 Task: Create a due date automation trigger when advanced on, 2 hours after a card is due add basic without the blue label.
Action: Mouse moved to (1156, 340)
Screenshot: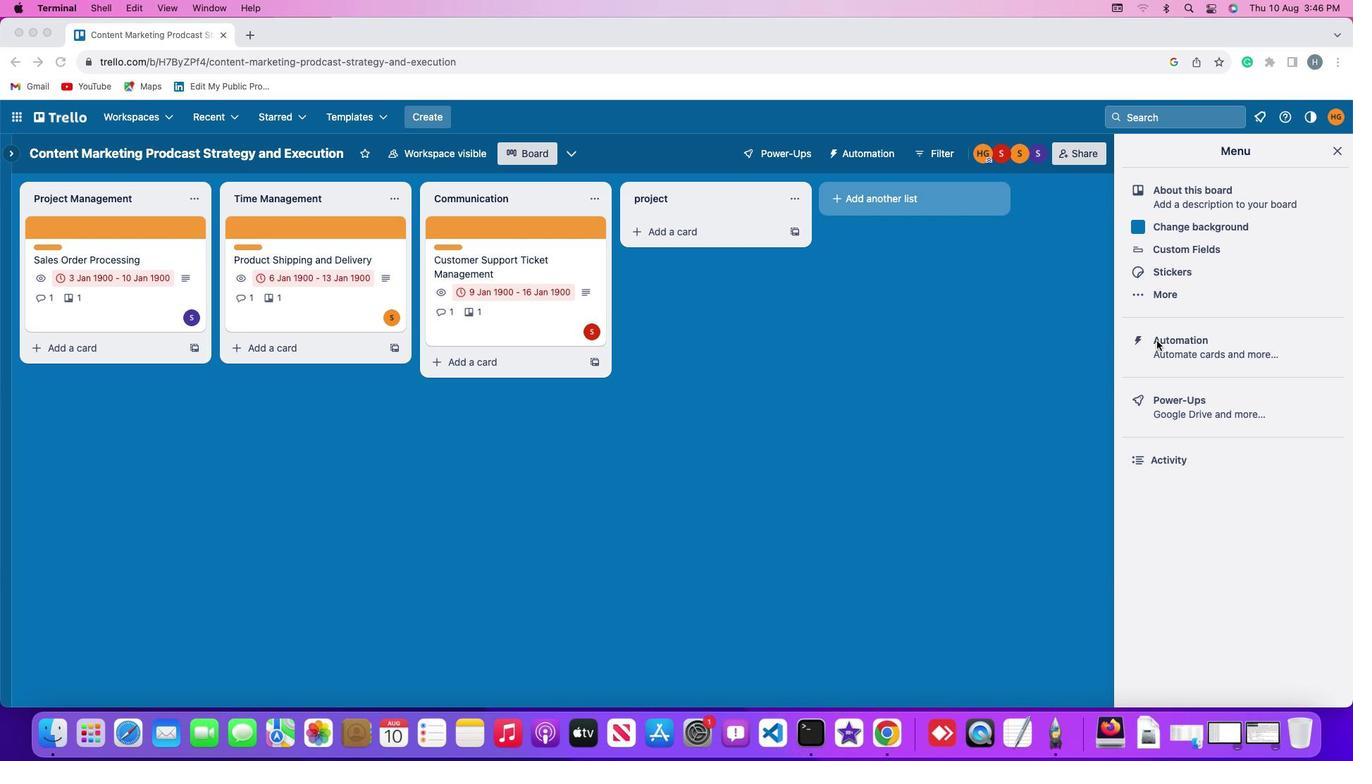 
Action: Mouse pressed left at (1156, 340)
Screenshot: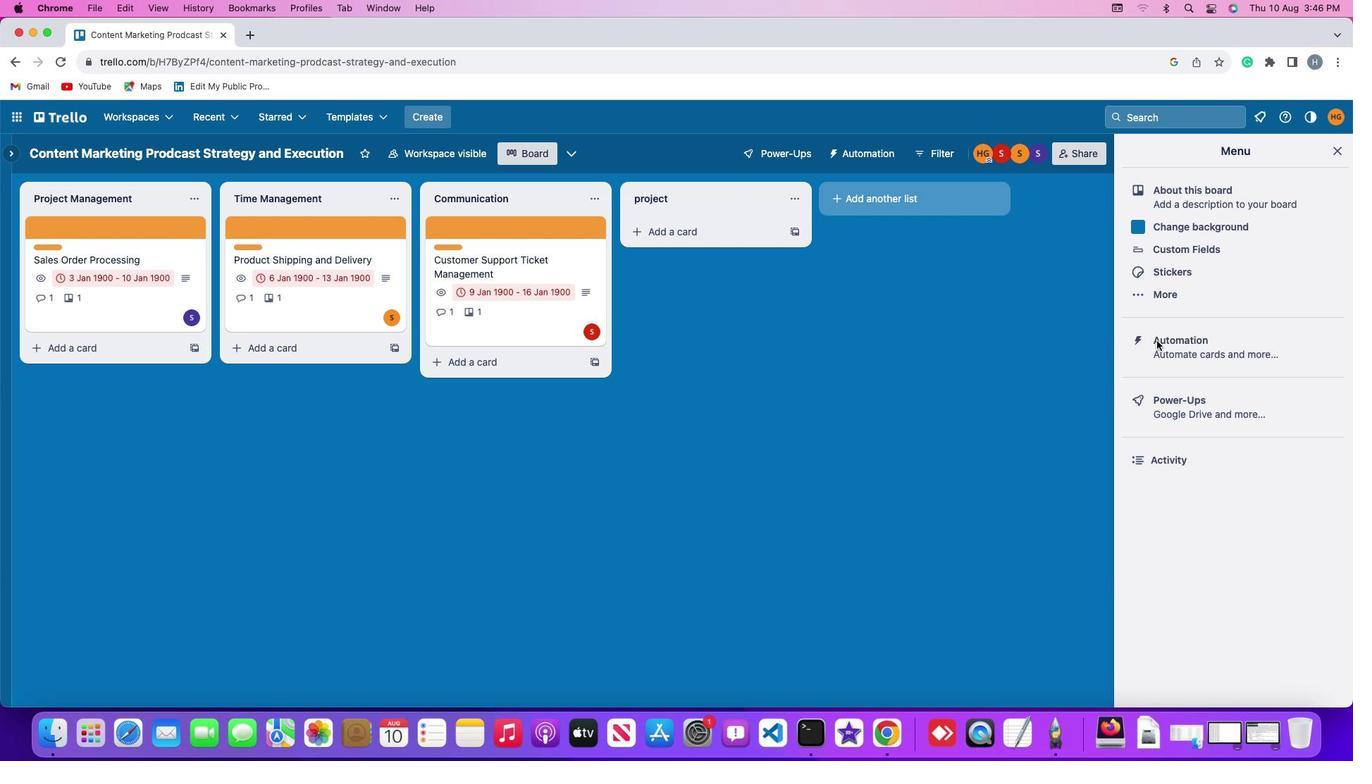 
Action: Mouse pressed left at (1156, 340)
Screenshot: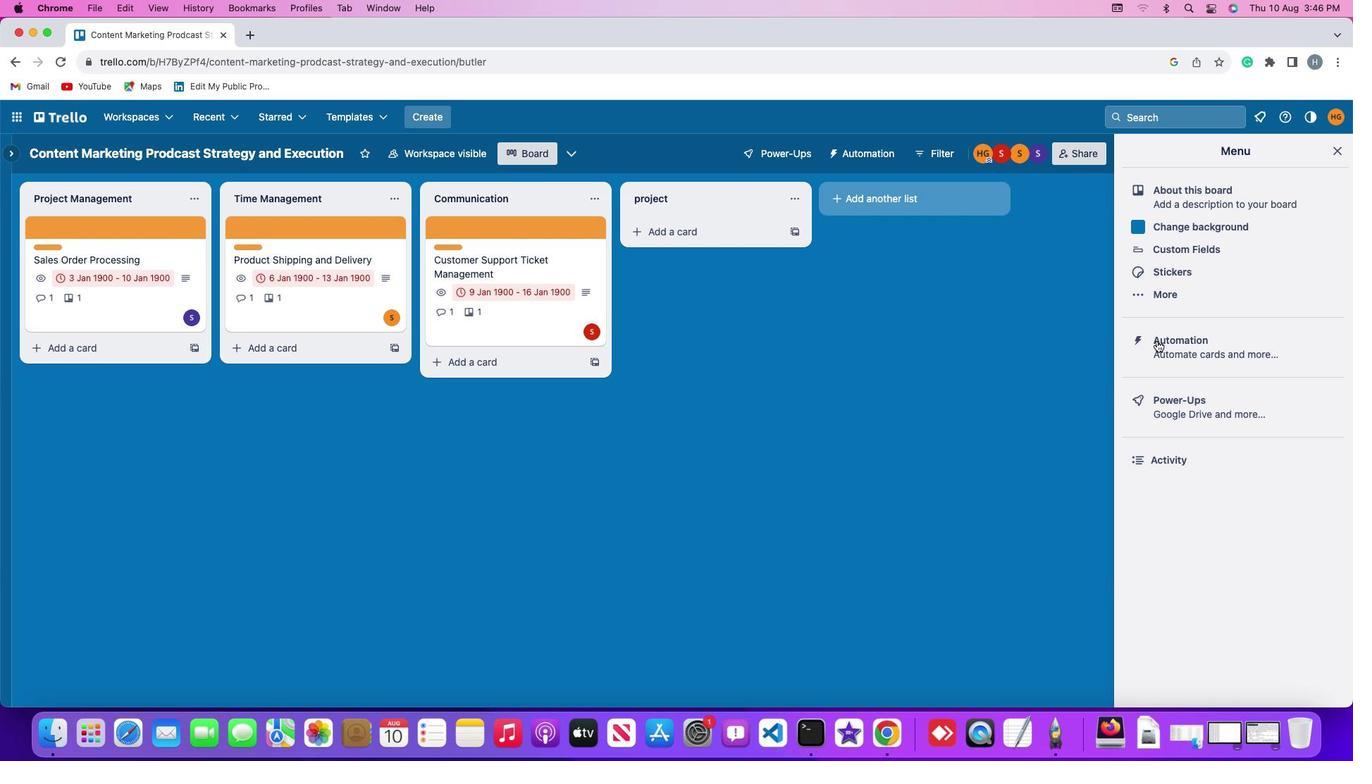 
Action: Mouse moved to (102, 335)
Screenshot: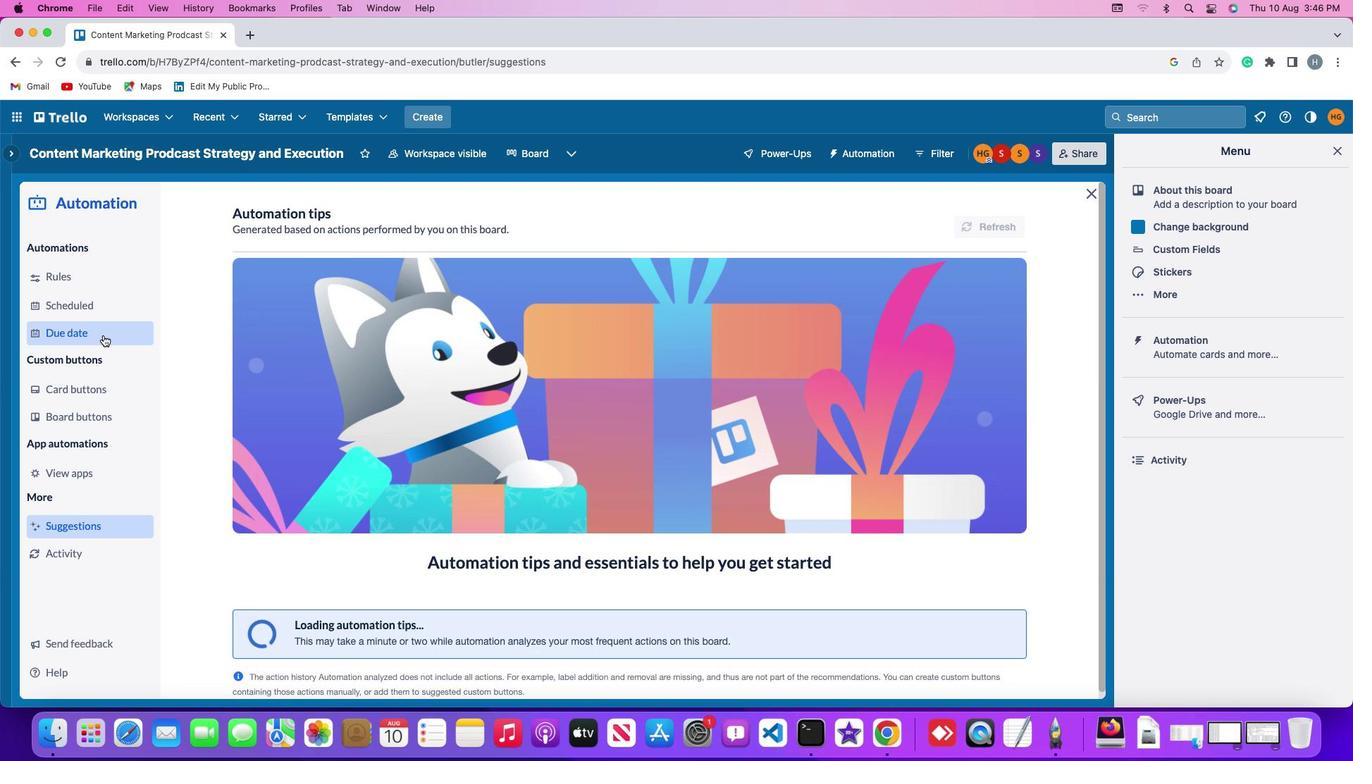 
Action: Mouse pressed left at (102, 335)
Screenshot: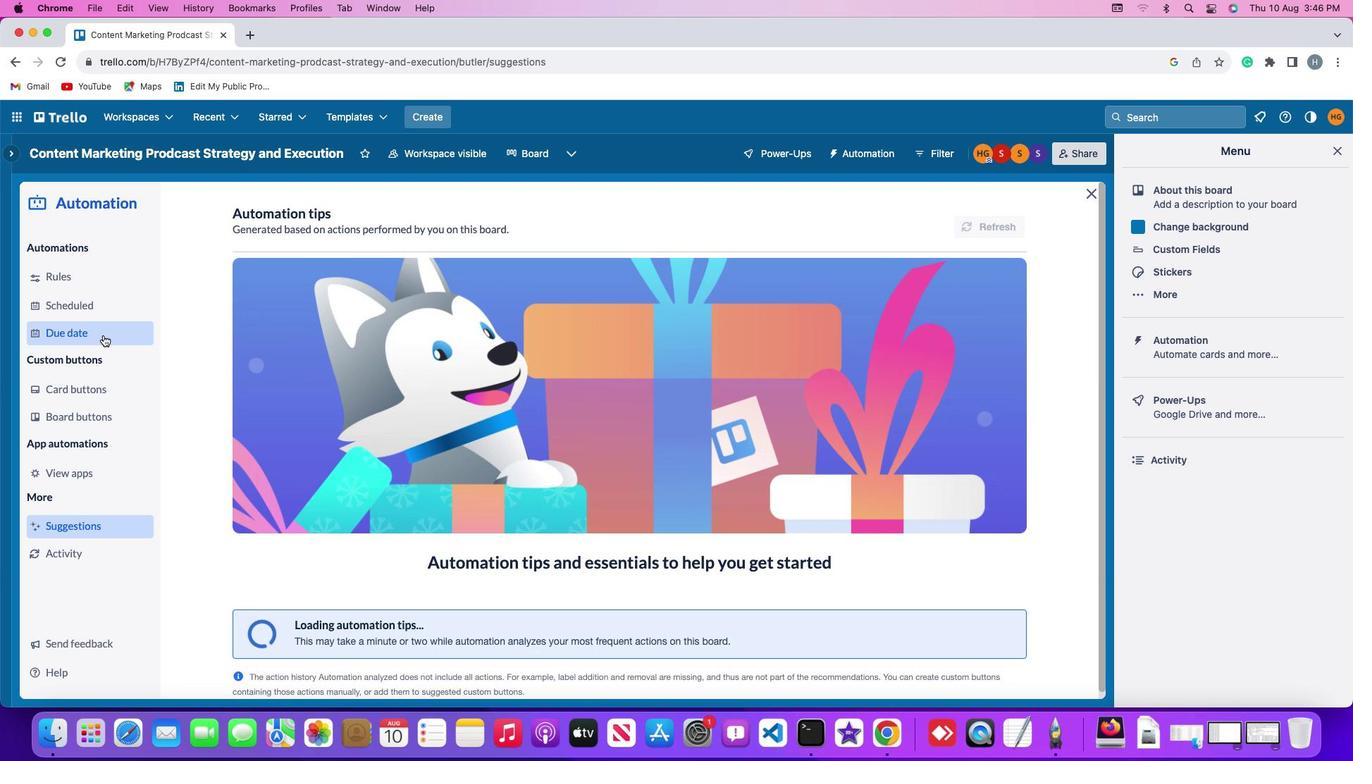 
Action: Mouse moved to (962, 216)
Screenshot: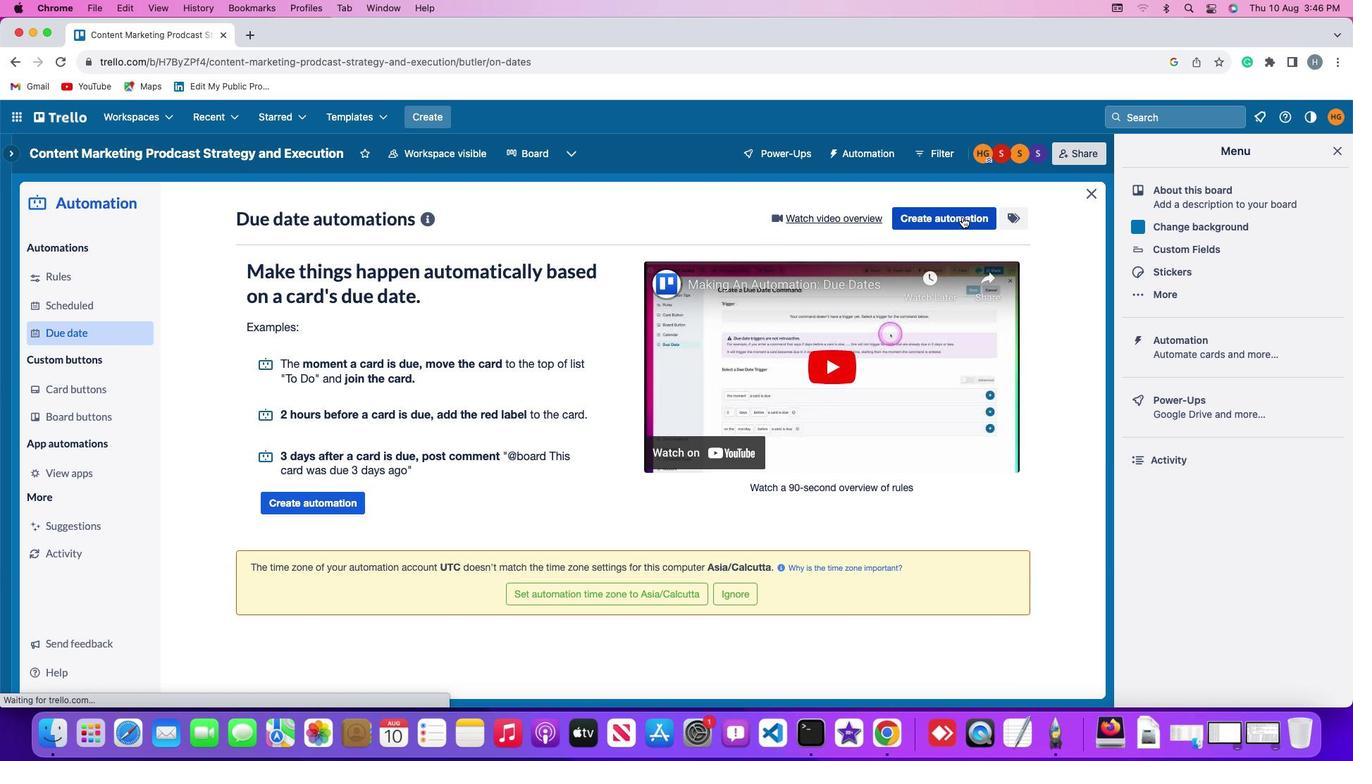 
Action: Mouse pressed left at (962, 216)
Screenshot: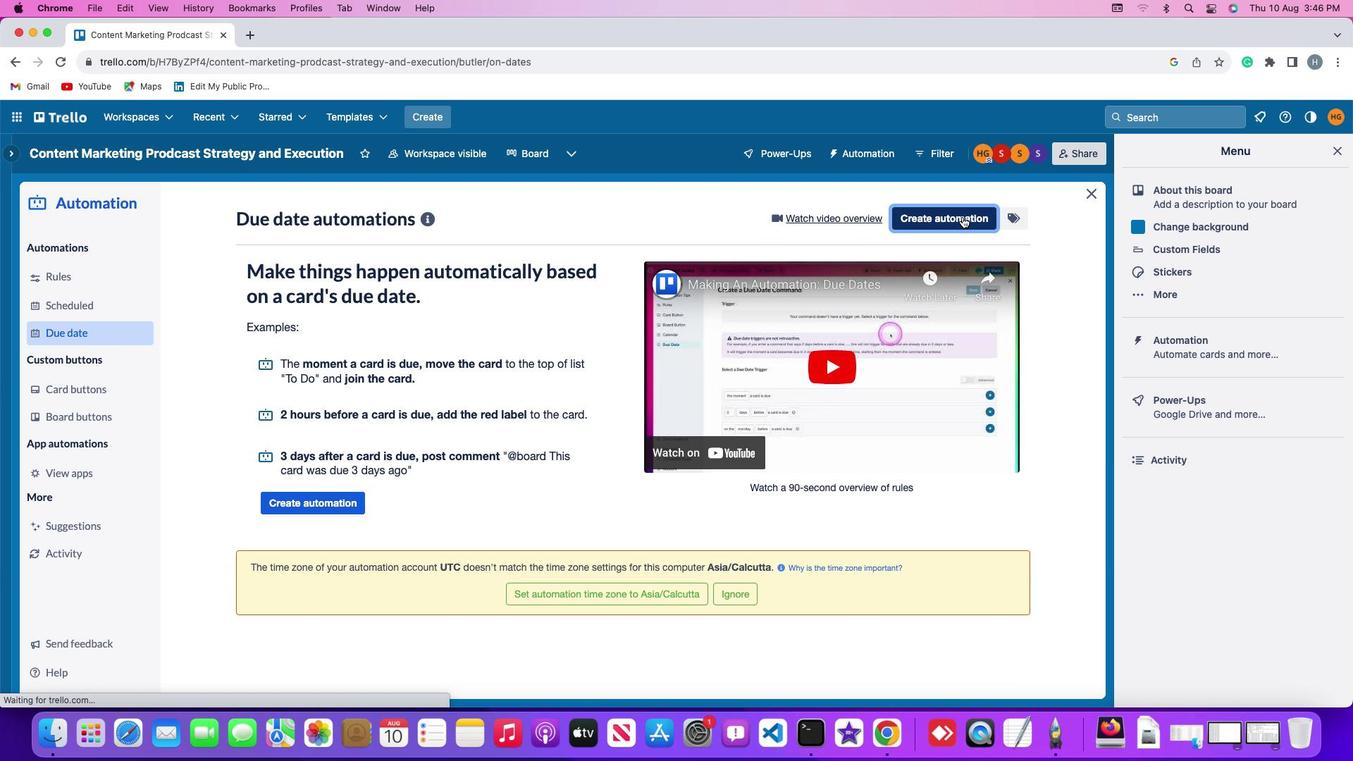 
Action: Mouse moved to (304, 356)
Screenshot: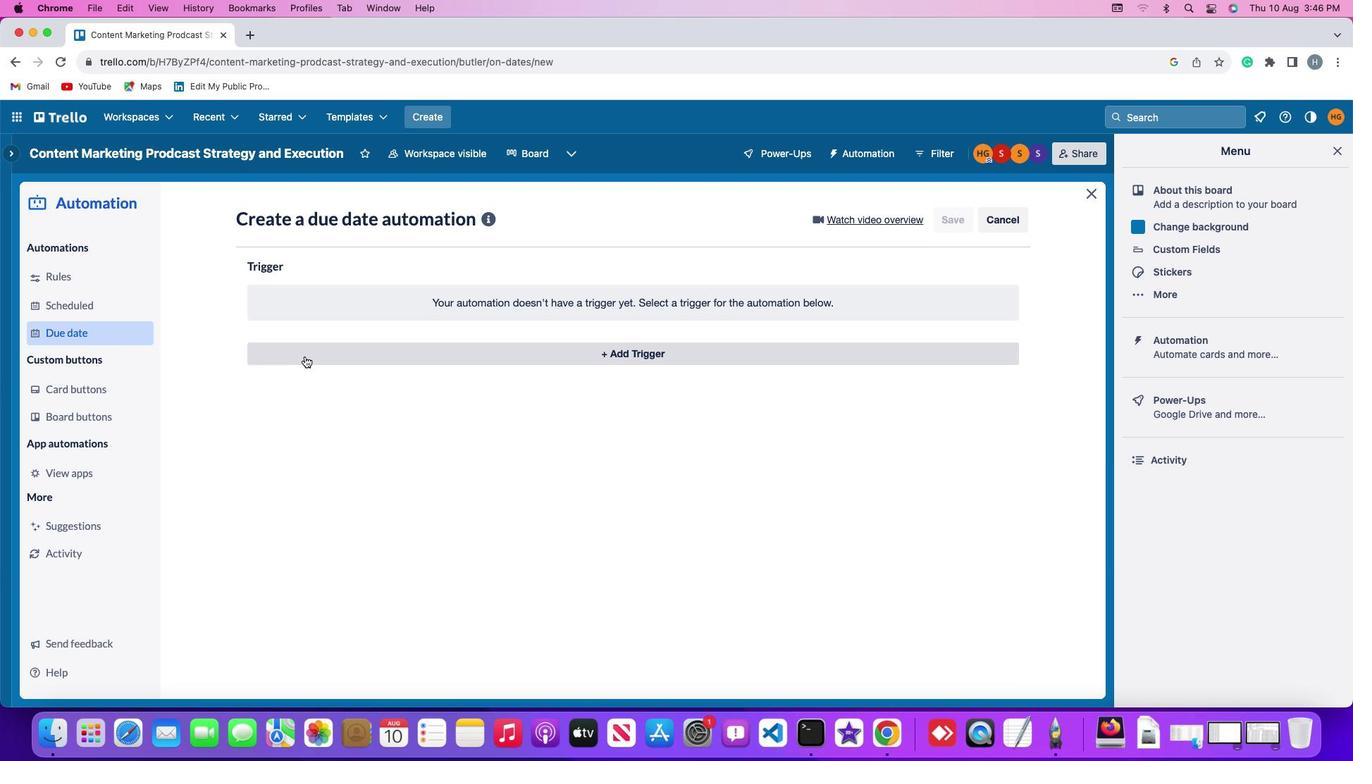 
Action: Mouse pressed left at (304, 356)
Screenshot: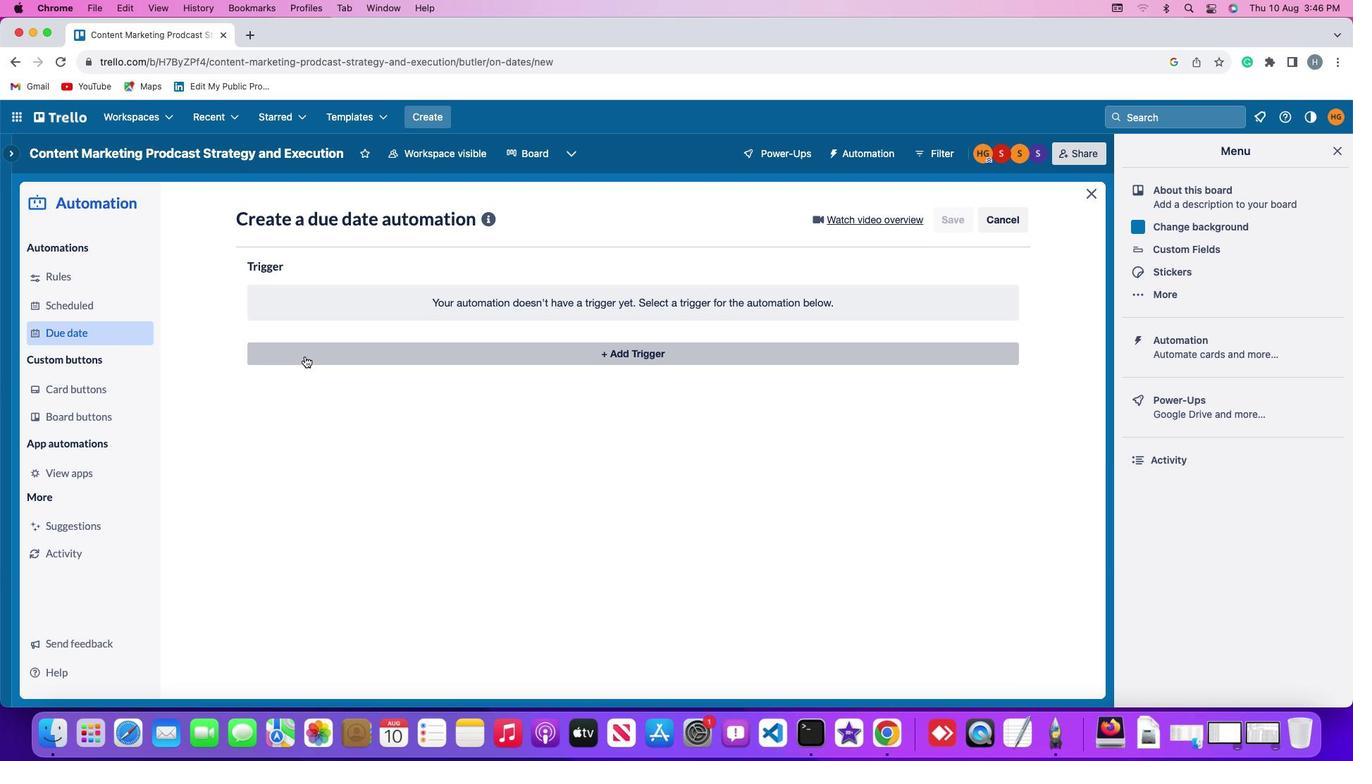 
Action: Mouse moved to (272, 569)
Screenshot: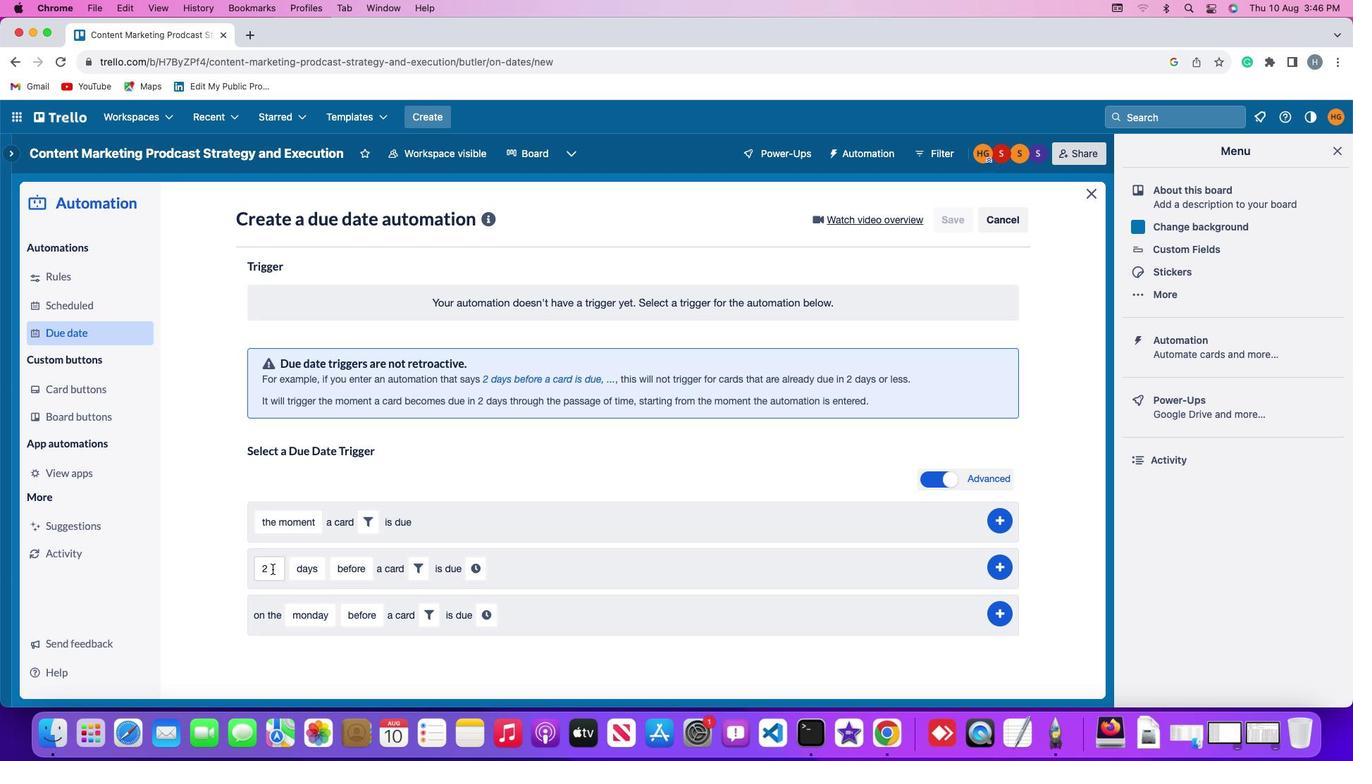 
Action: Mouse pressed left at (272, 569)
Screenshot: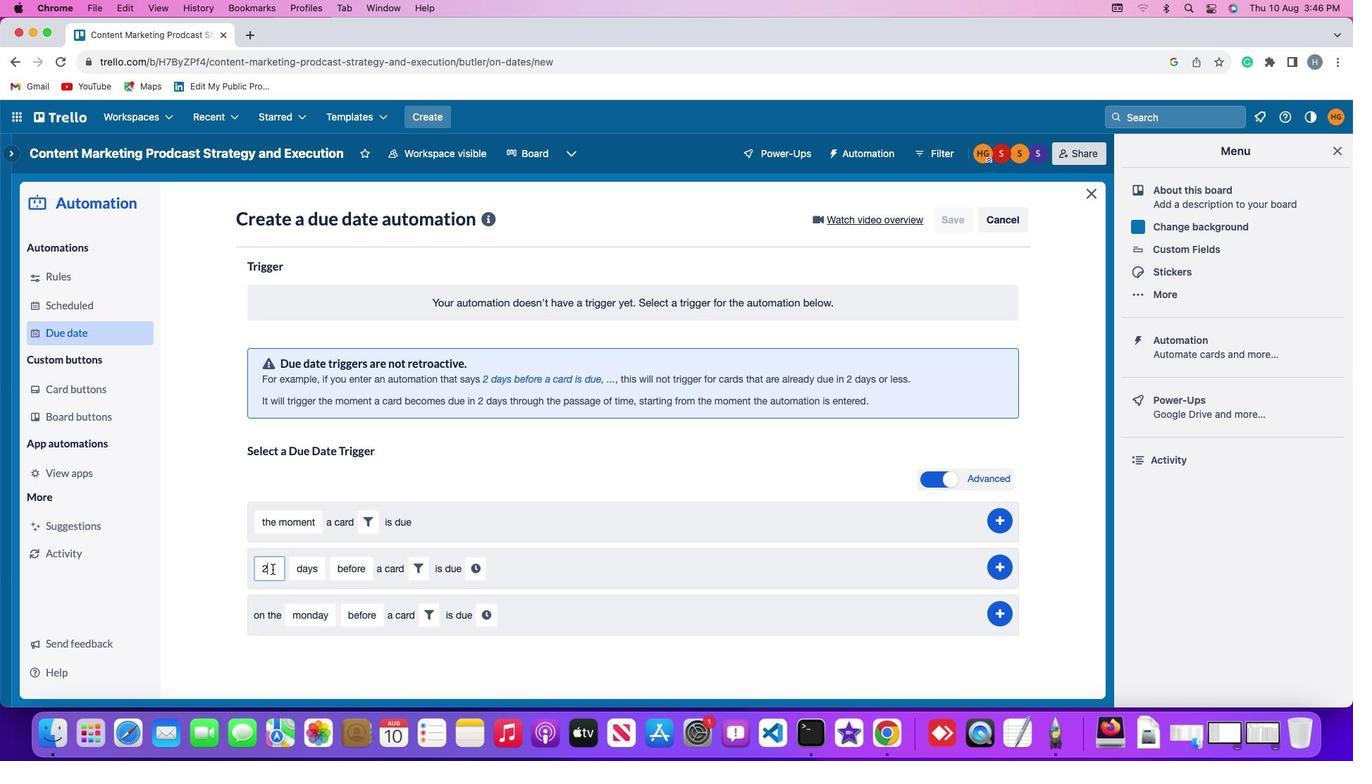 
Action: Mouse moved to (278, 567)
Screenshot: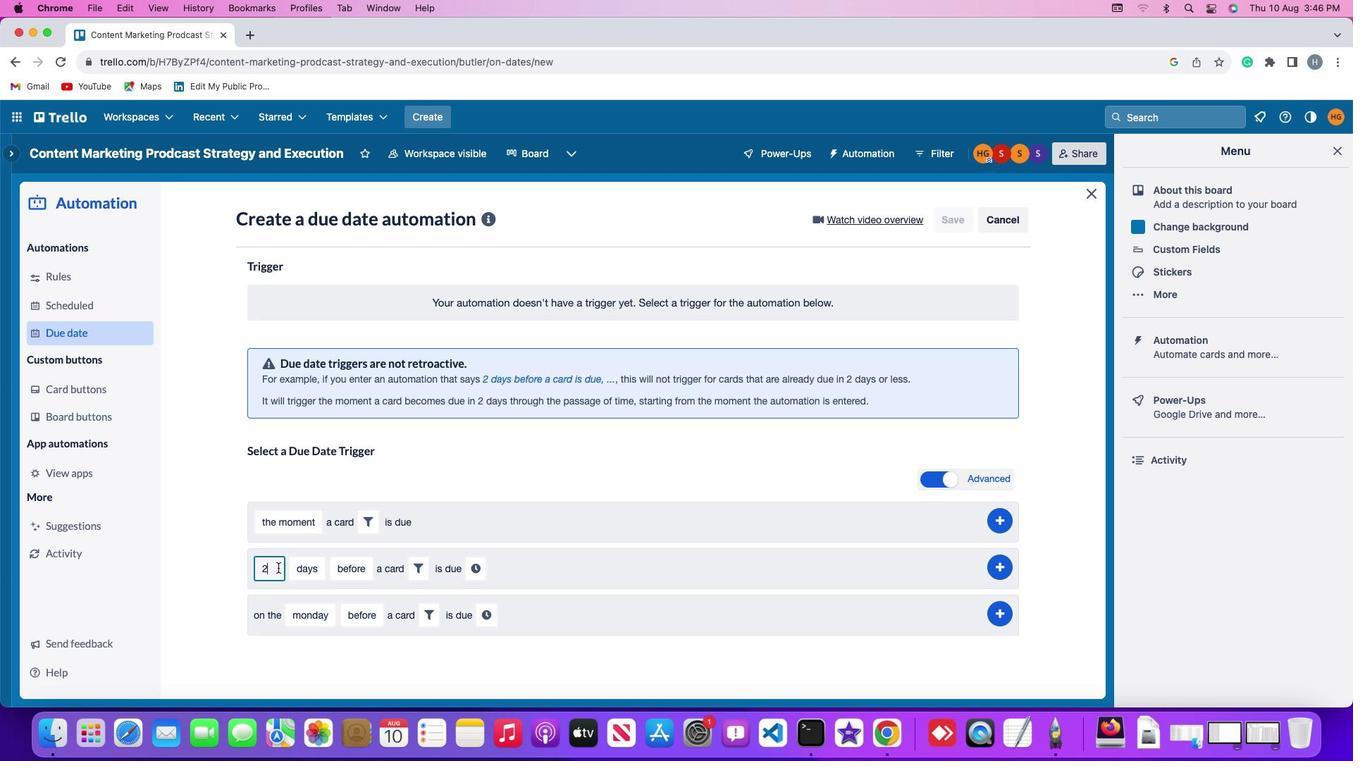 
Action: Key pressed Key.backspace'2'
Screenshot: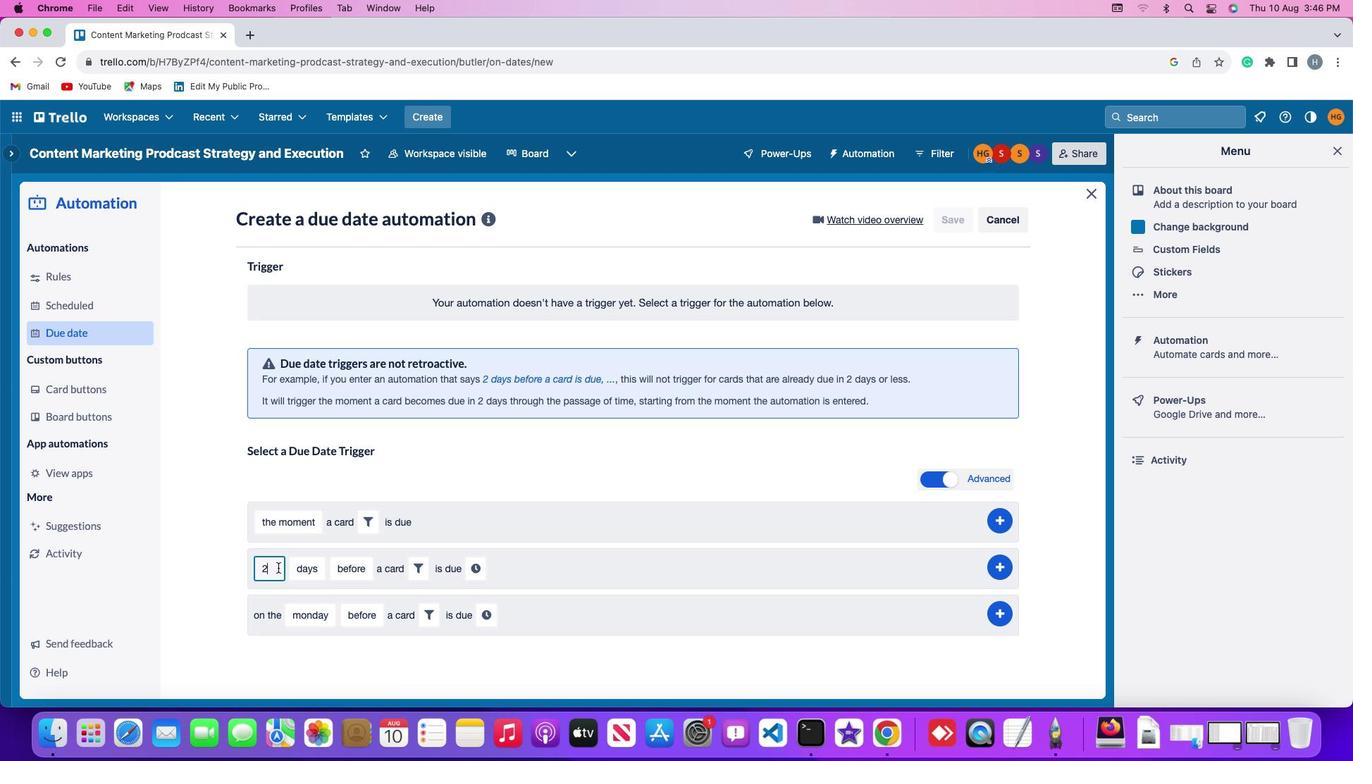 
Action: Mouse moved to (305, 567)
Screenshot: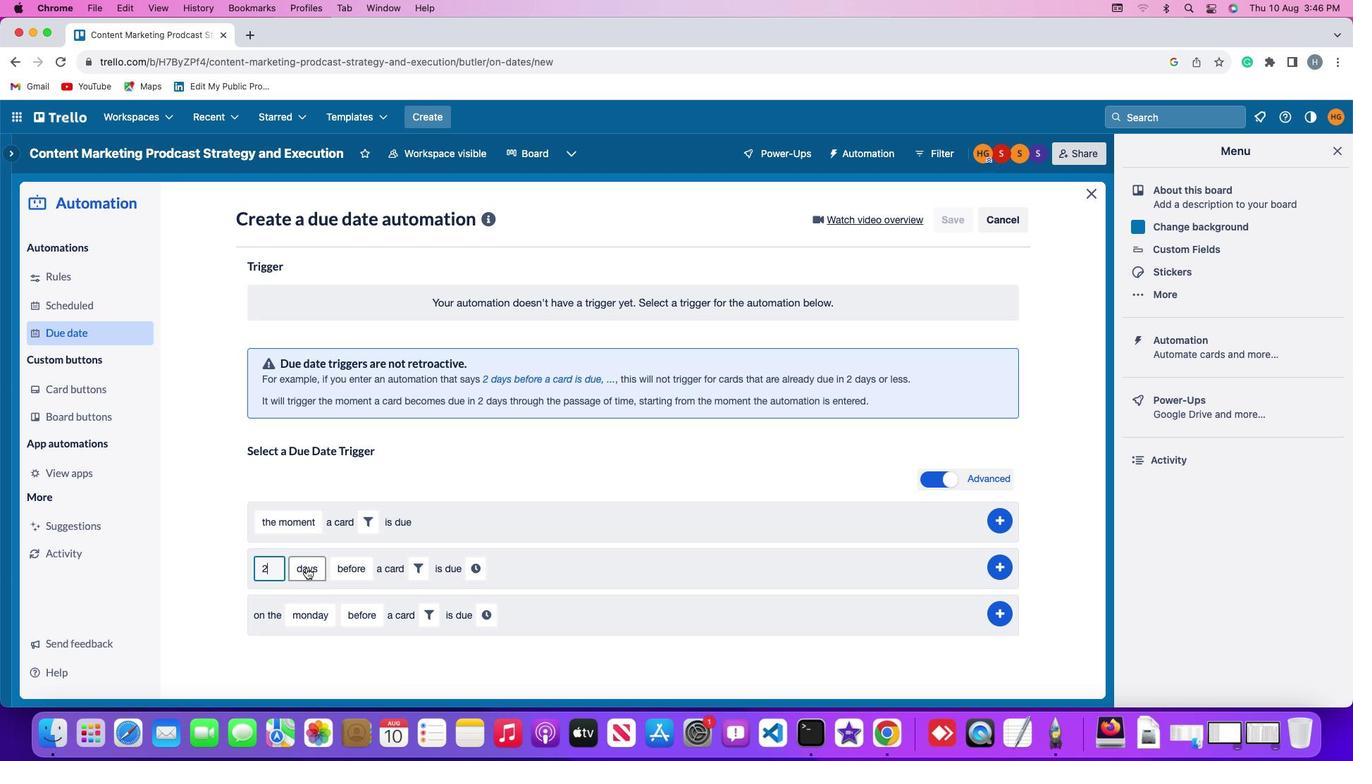 
Action: Mouse pressed left at (305, 567)
Screenshot: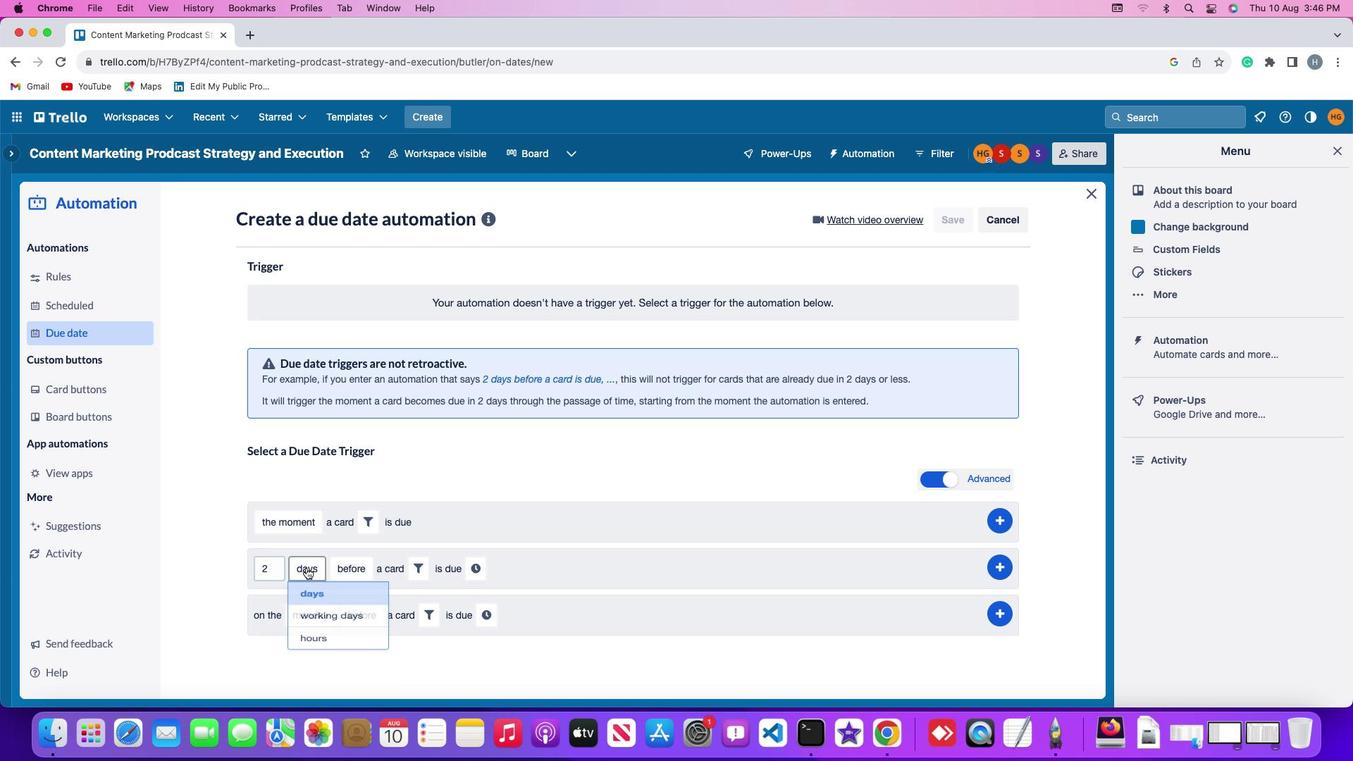 
Action: Mouse moved to (318, 652)
Screenshot: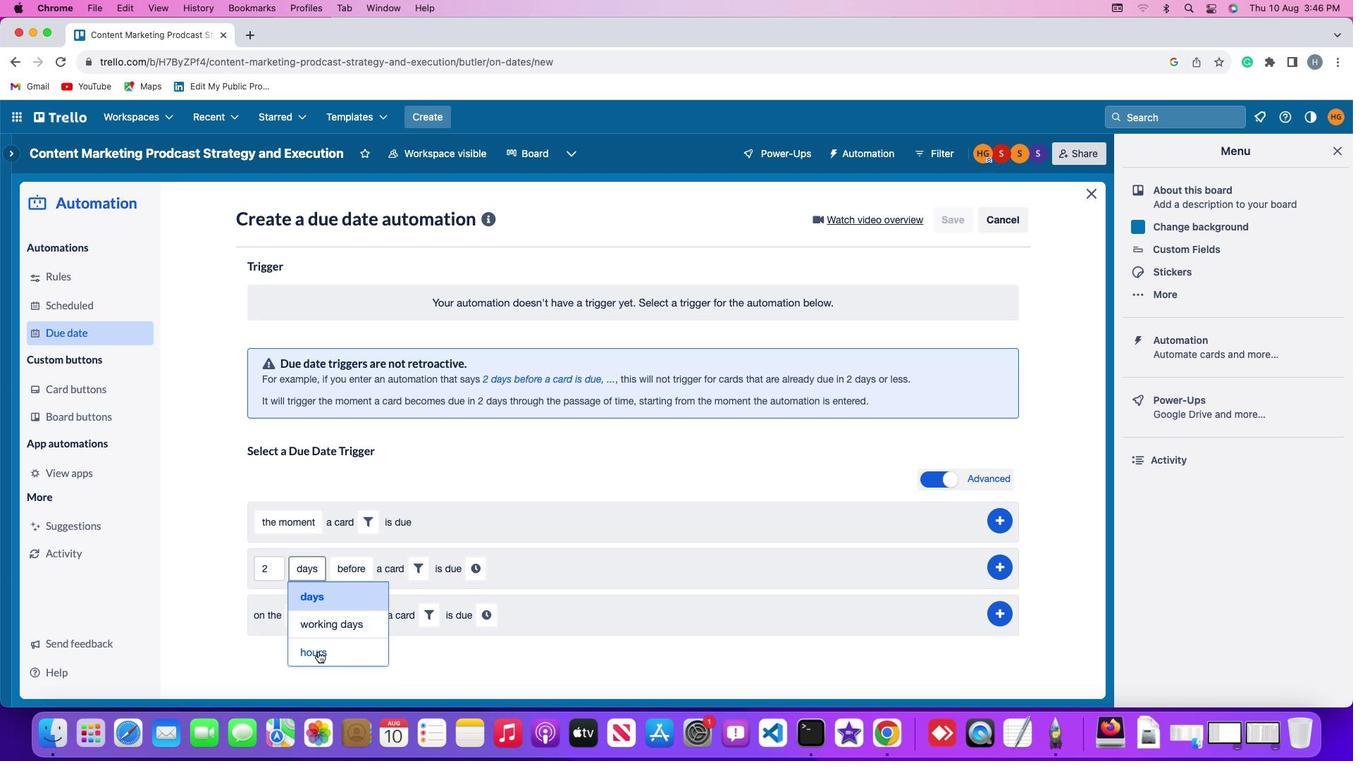 
Action: Mouse pressed left at (318, 652)
Screenshot: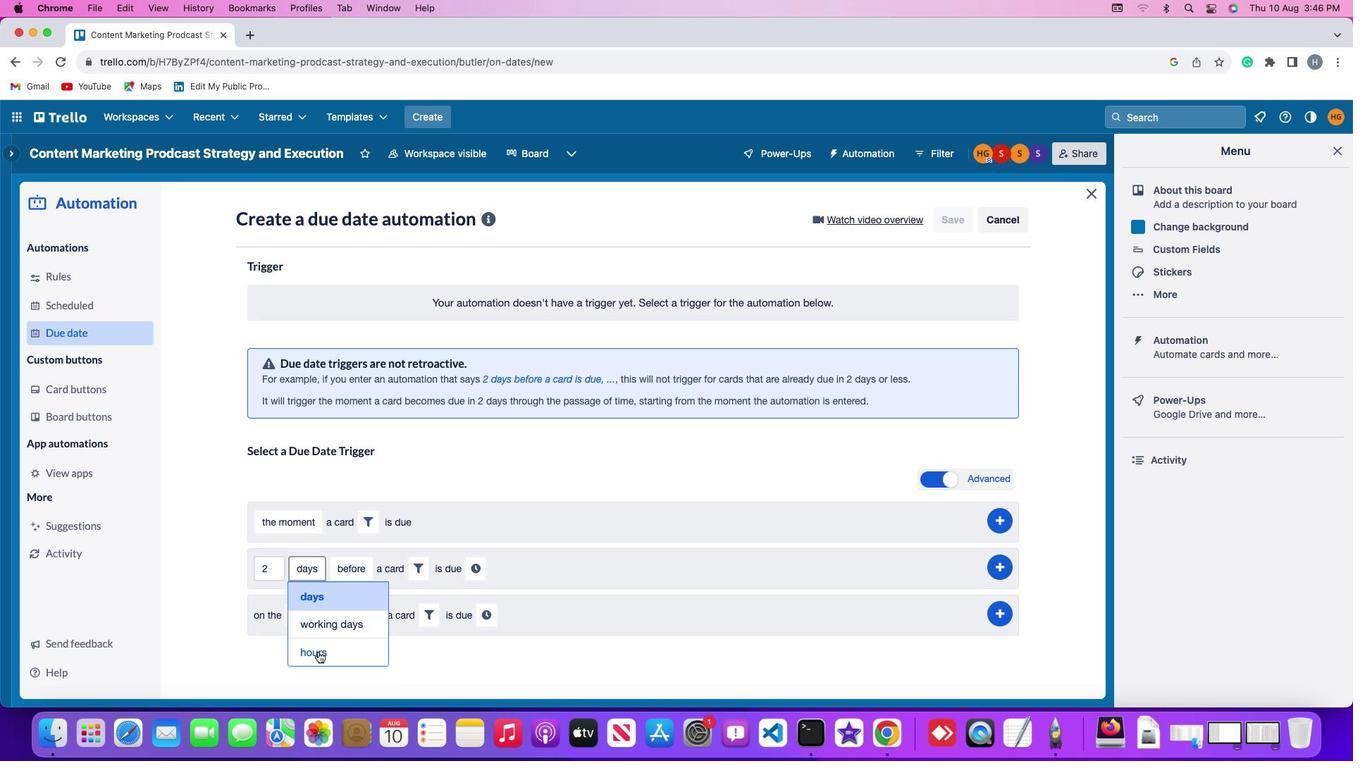 
Action: Mouse moved to (359, 575)
Screenshot: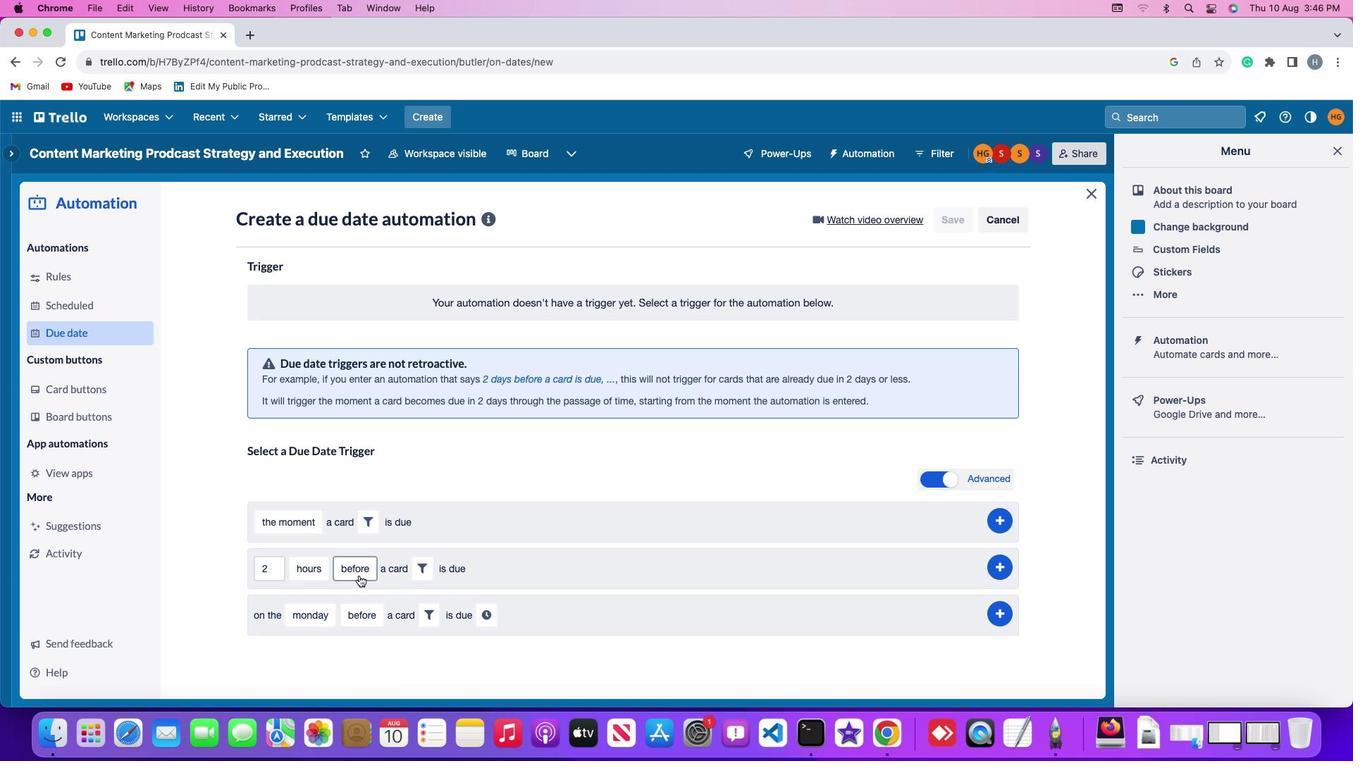 
Action: Mouse pressed left at (359, 575)
Screenshot: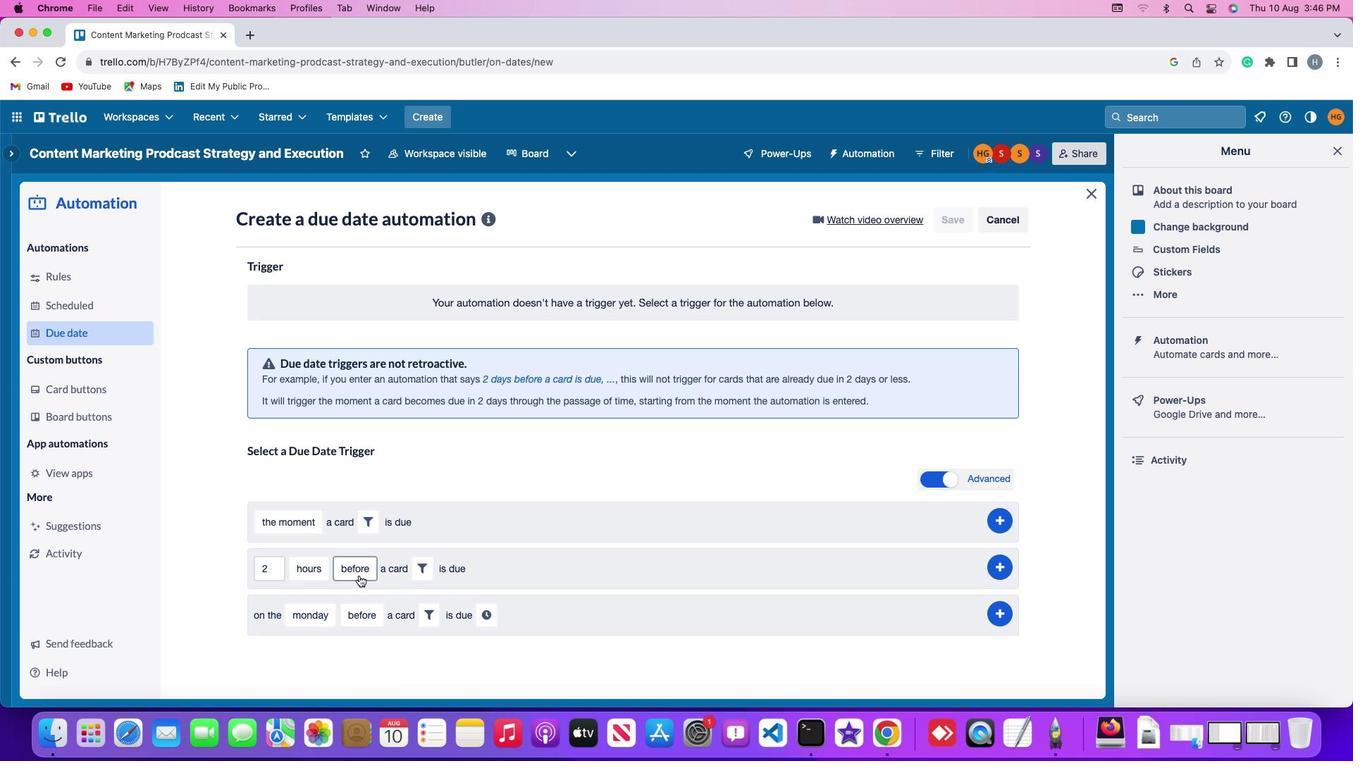 
Action: Mouse moved to (362, 624)
Screenshot: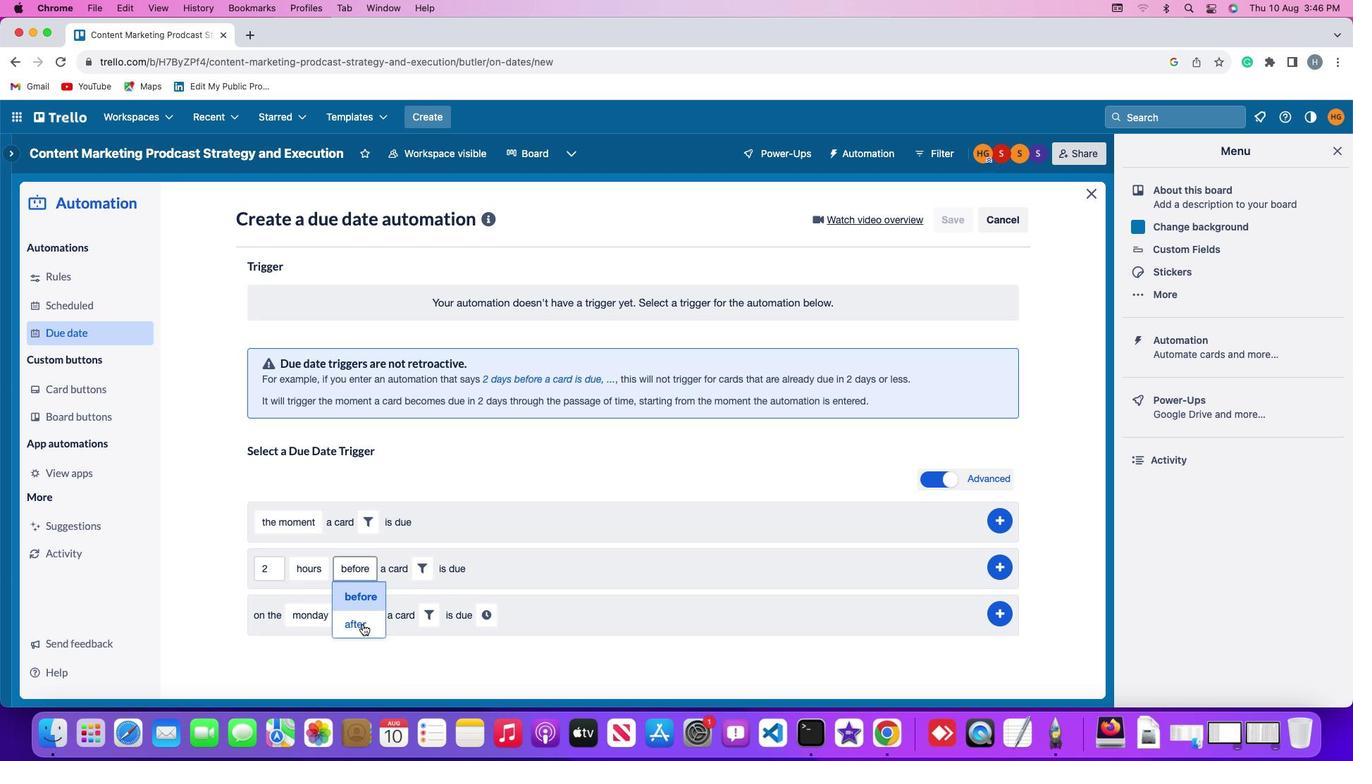 
Action: Mouse pressed left at (362, 624)
Screenshot: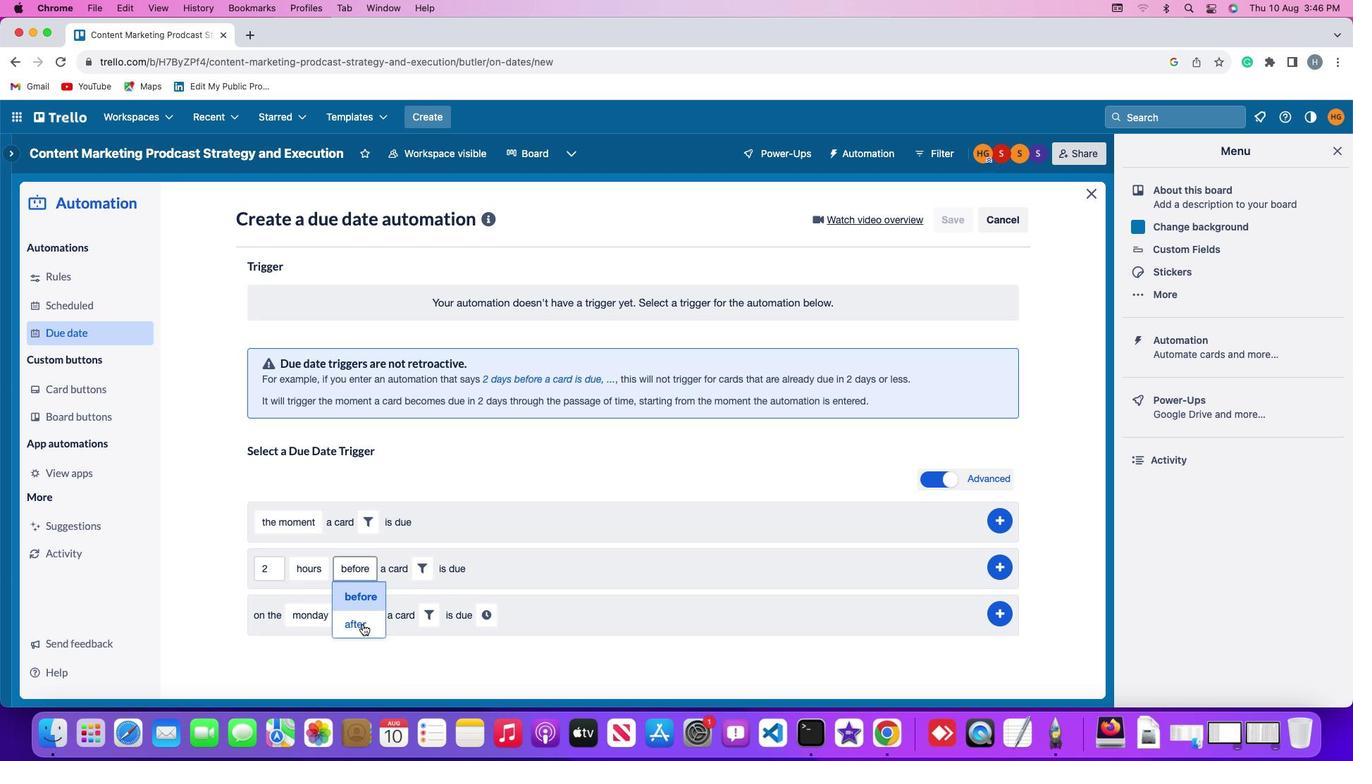 
Action: Mouse moved to (408, 572)
Screenshot: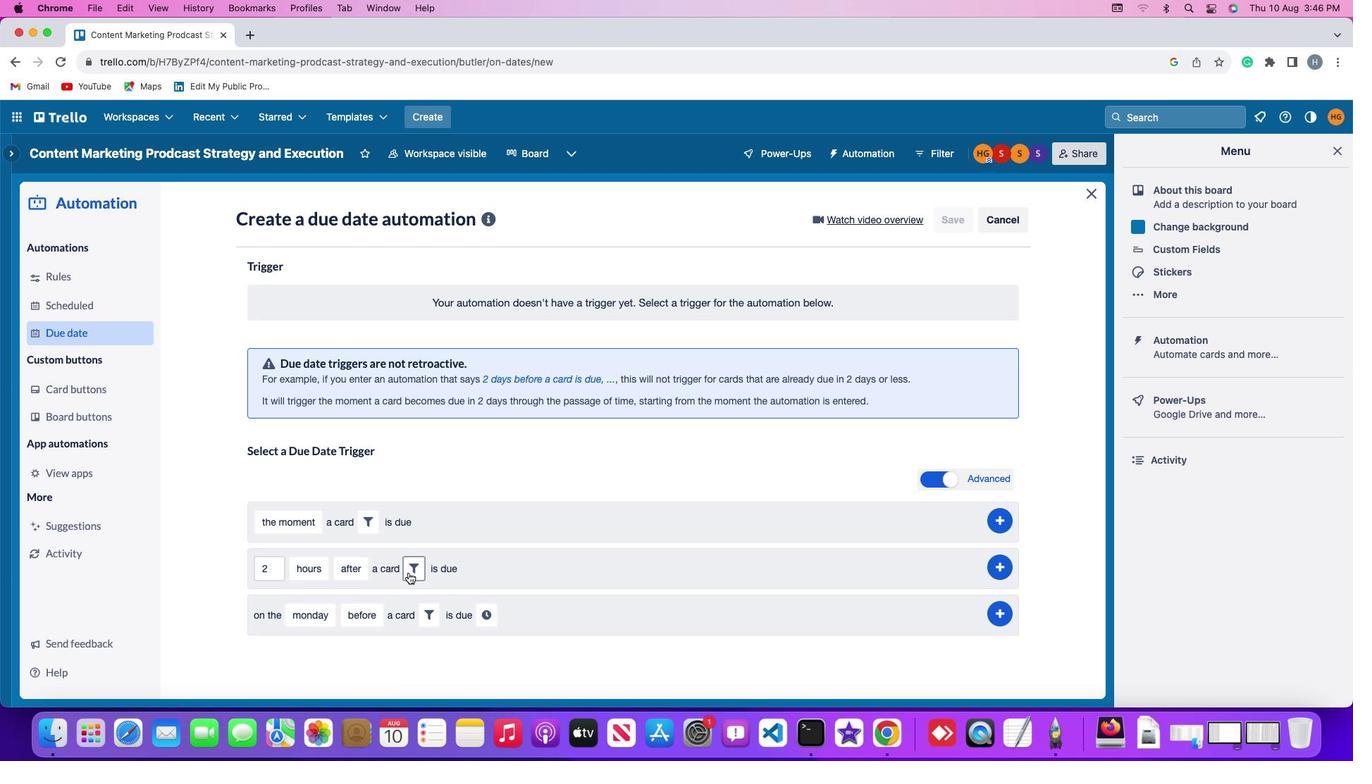 
Action: Mouse pressed left at (408, 572)
Screenshot: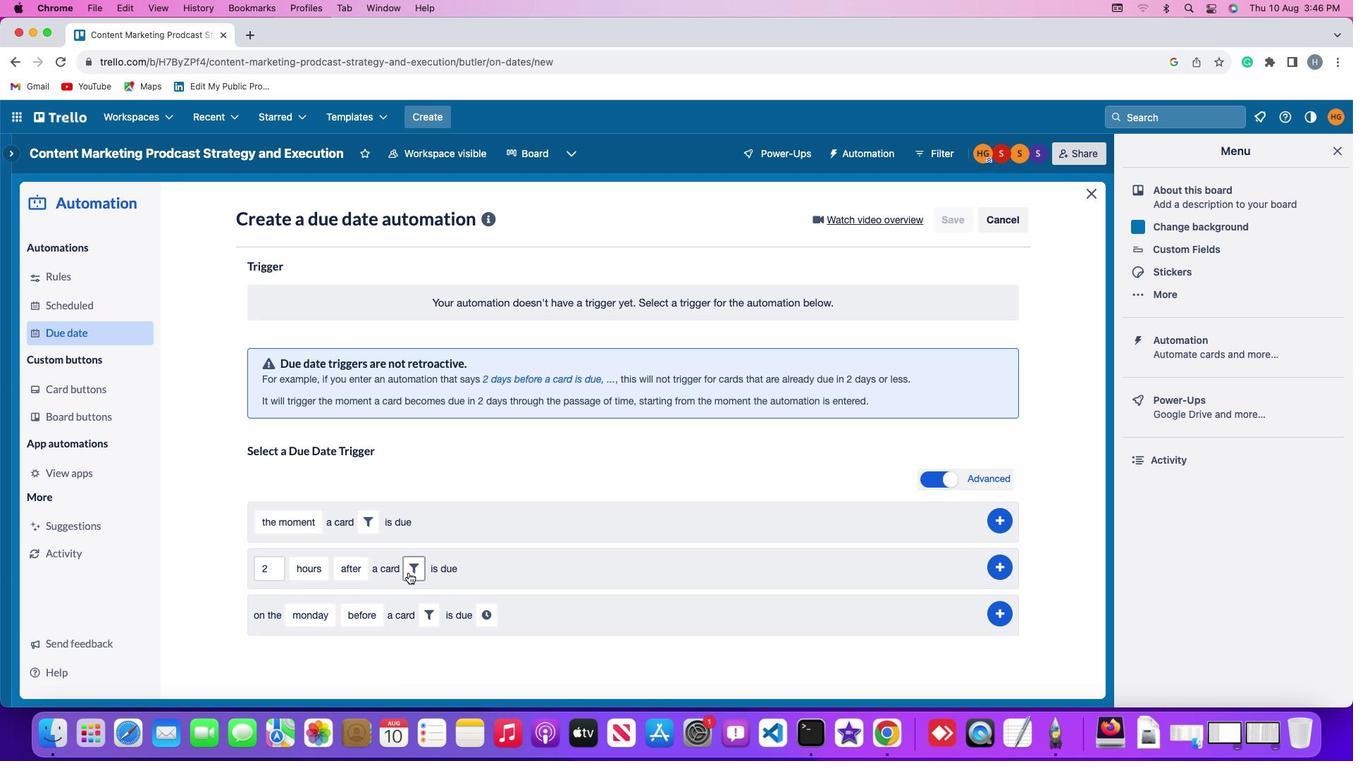 
Action: Mouse moved to (361, 661)
Screenshot: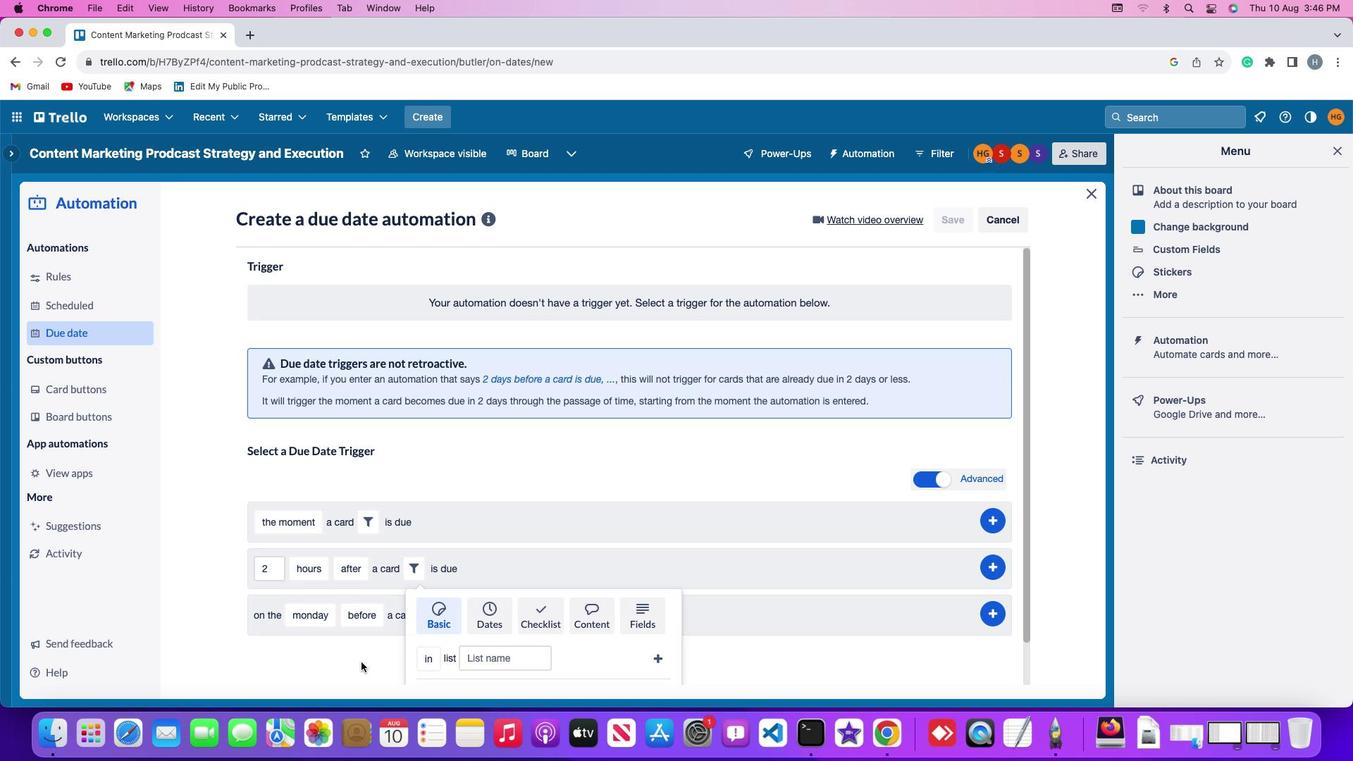 
Action: Mouse scrolled (361, 661) with delta (0, 0)
Screenshot: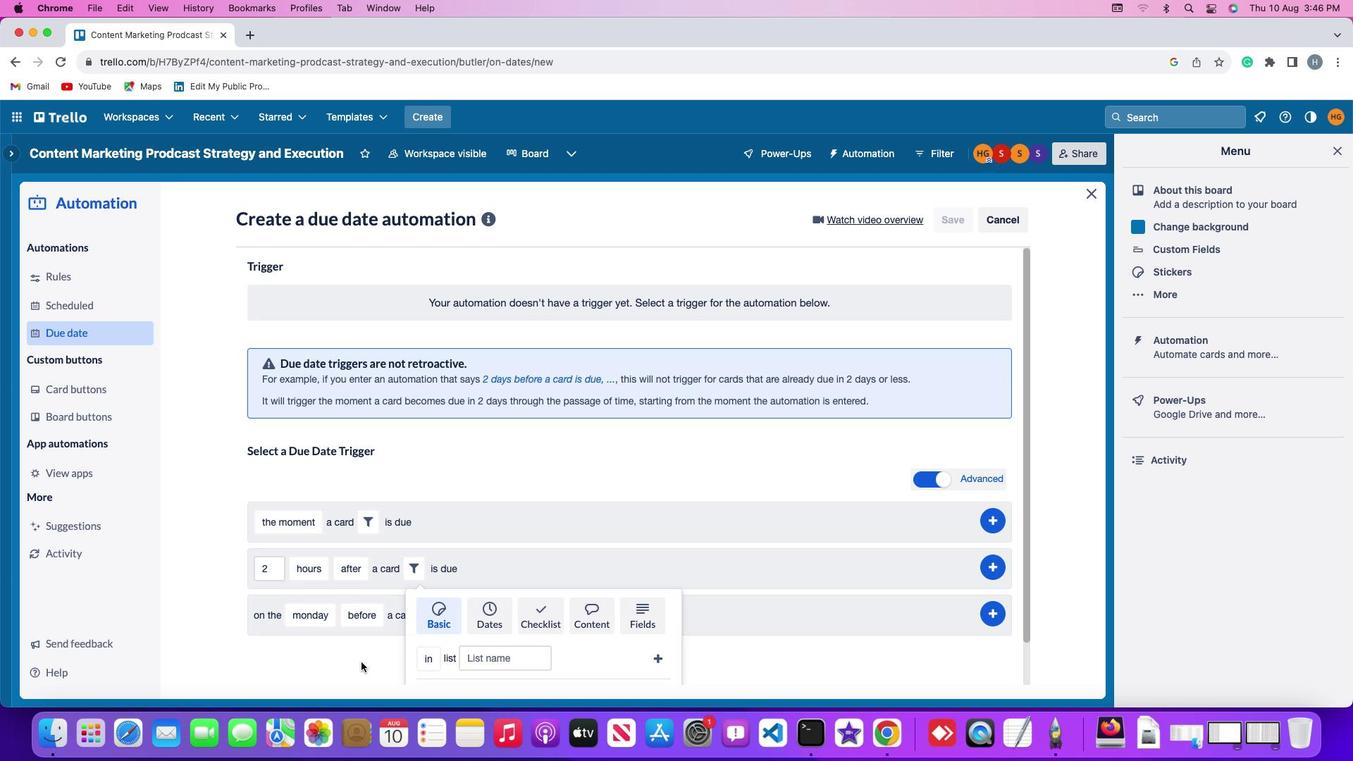 
Action: Mouse scrolled (361, 661) with delta (0, 0)
Screenshot: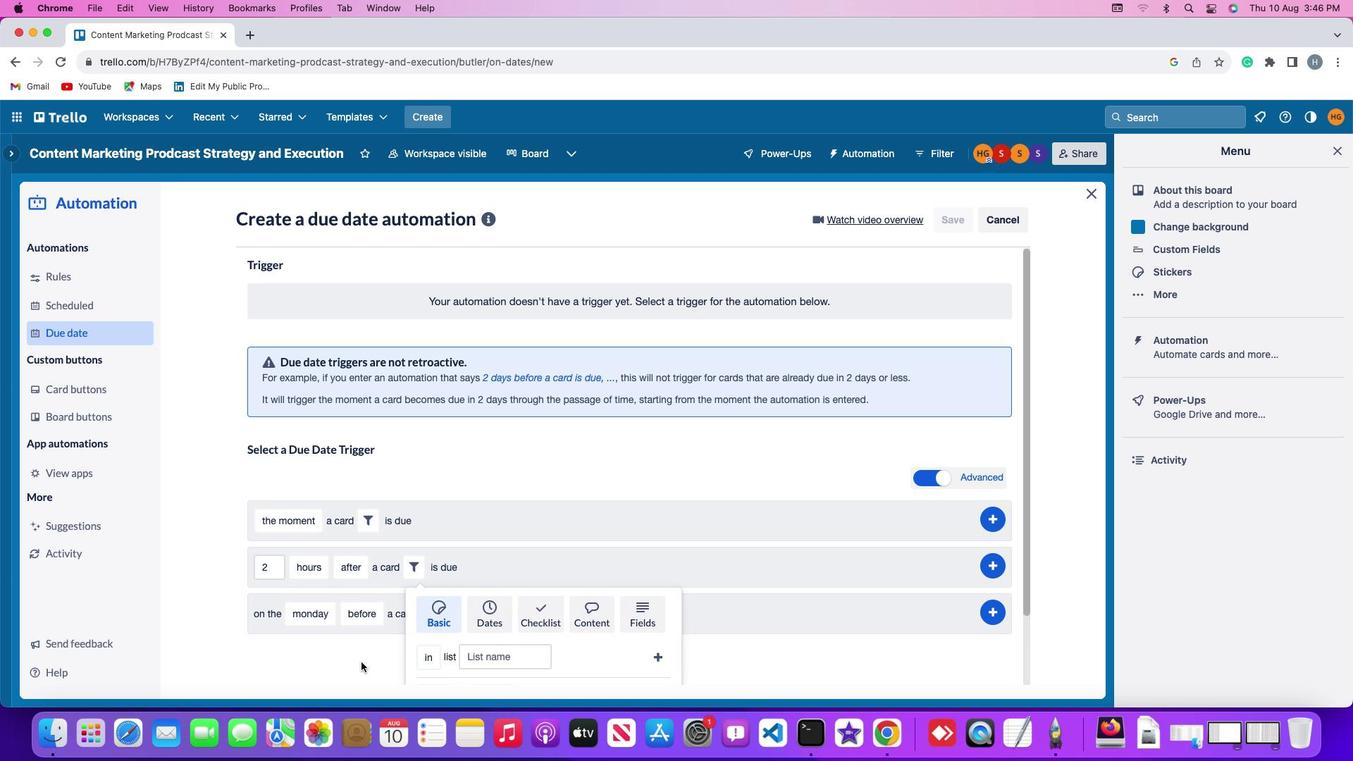 
Action: Mouse scrolled (361, 661) with delta (0, -1)
Screenshot: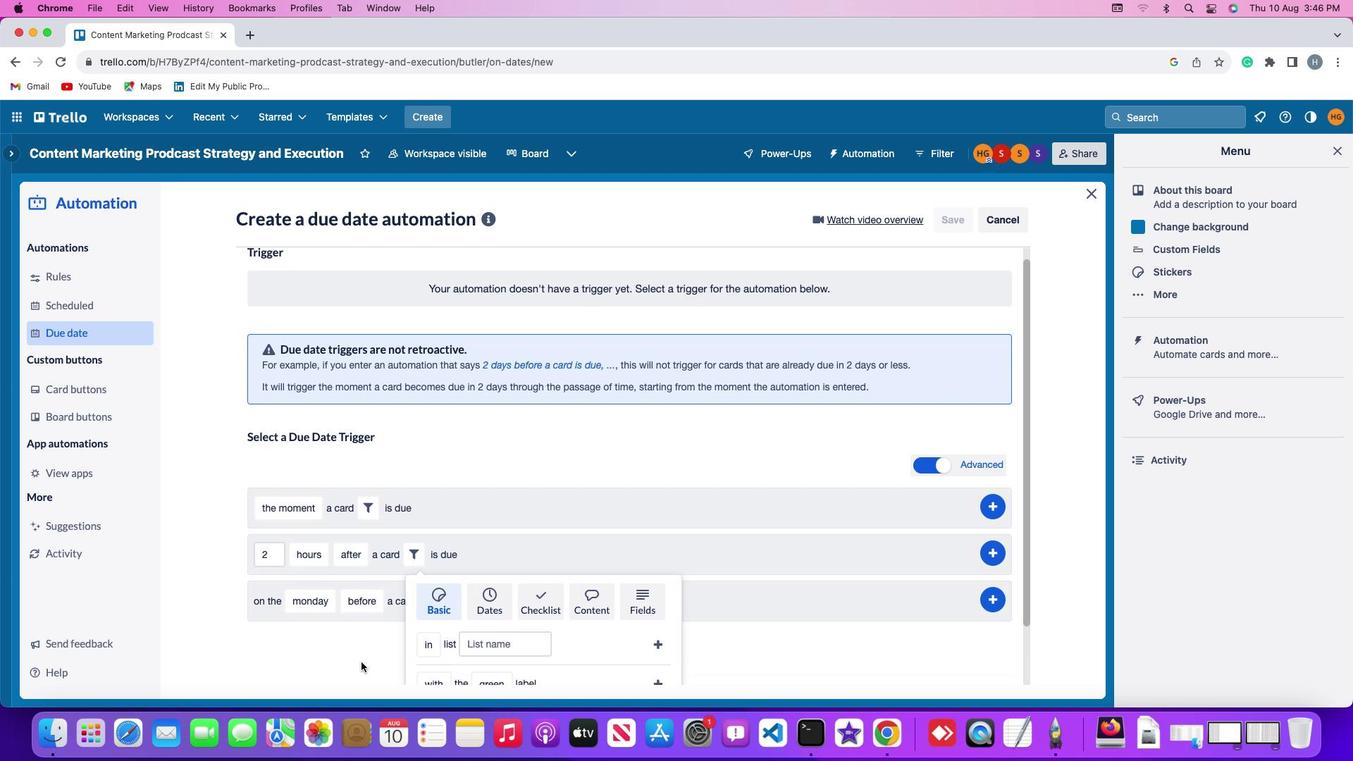 
Action: Mouse scrolled (361, 661) with delta (0, -1)
Screenshot: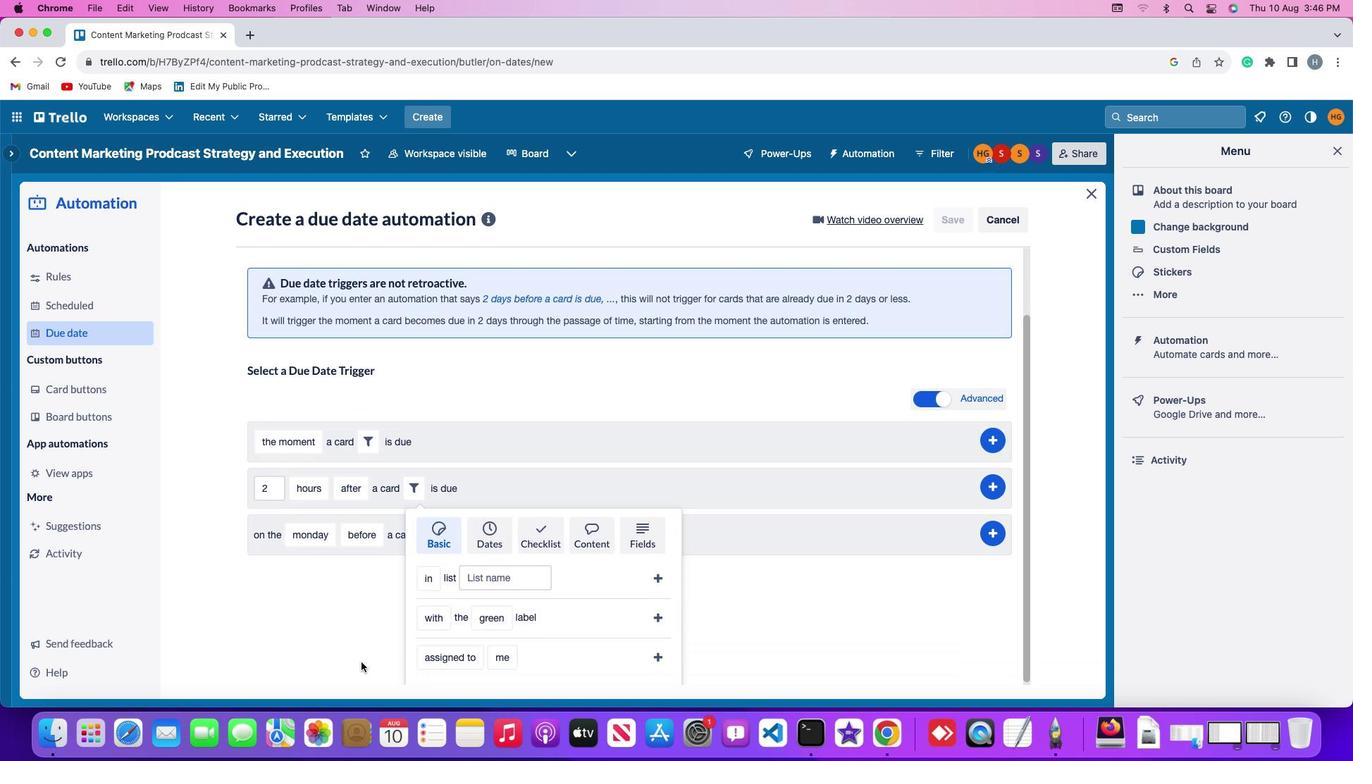 
Action: Mouse moved to (430, 616)
Screenshot: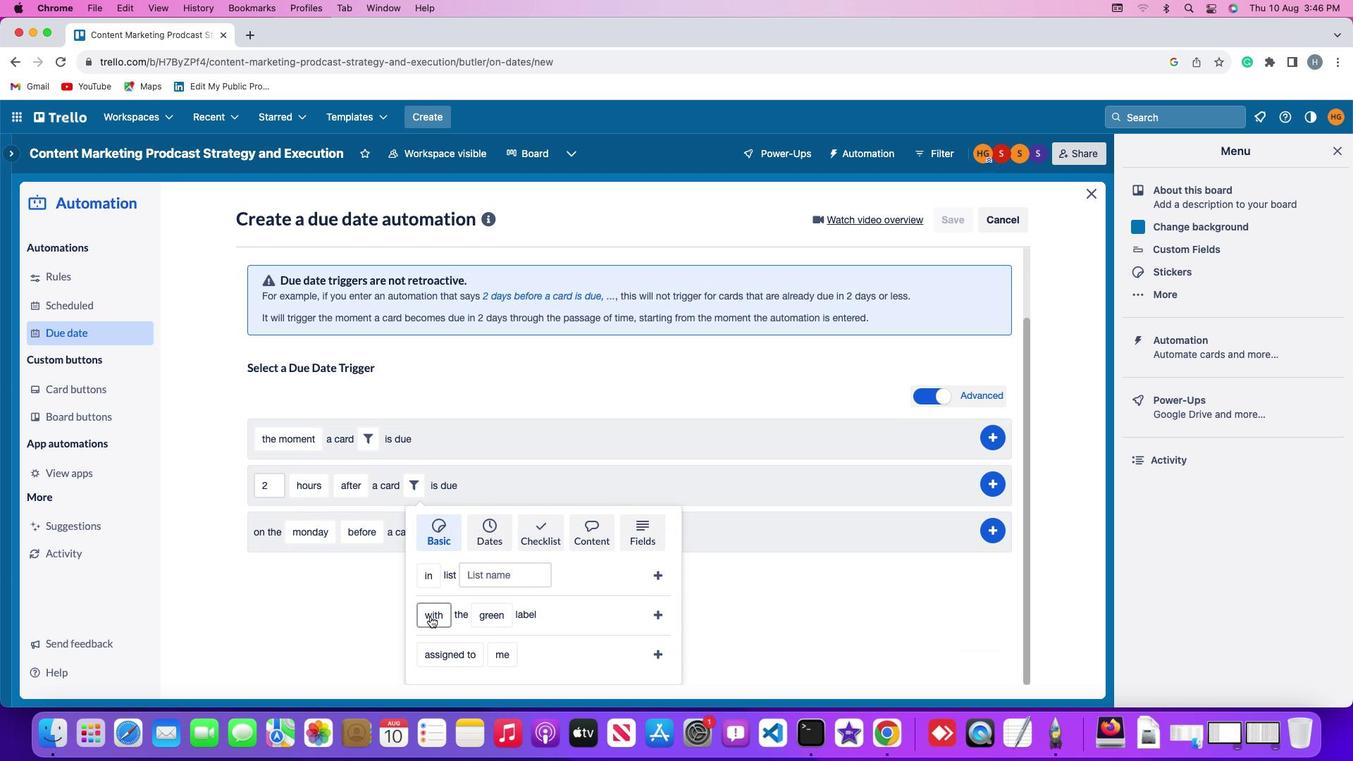 
Action: Mouse pressed left at (430, 616)
Screenshot: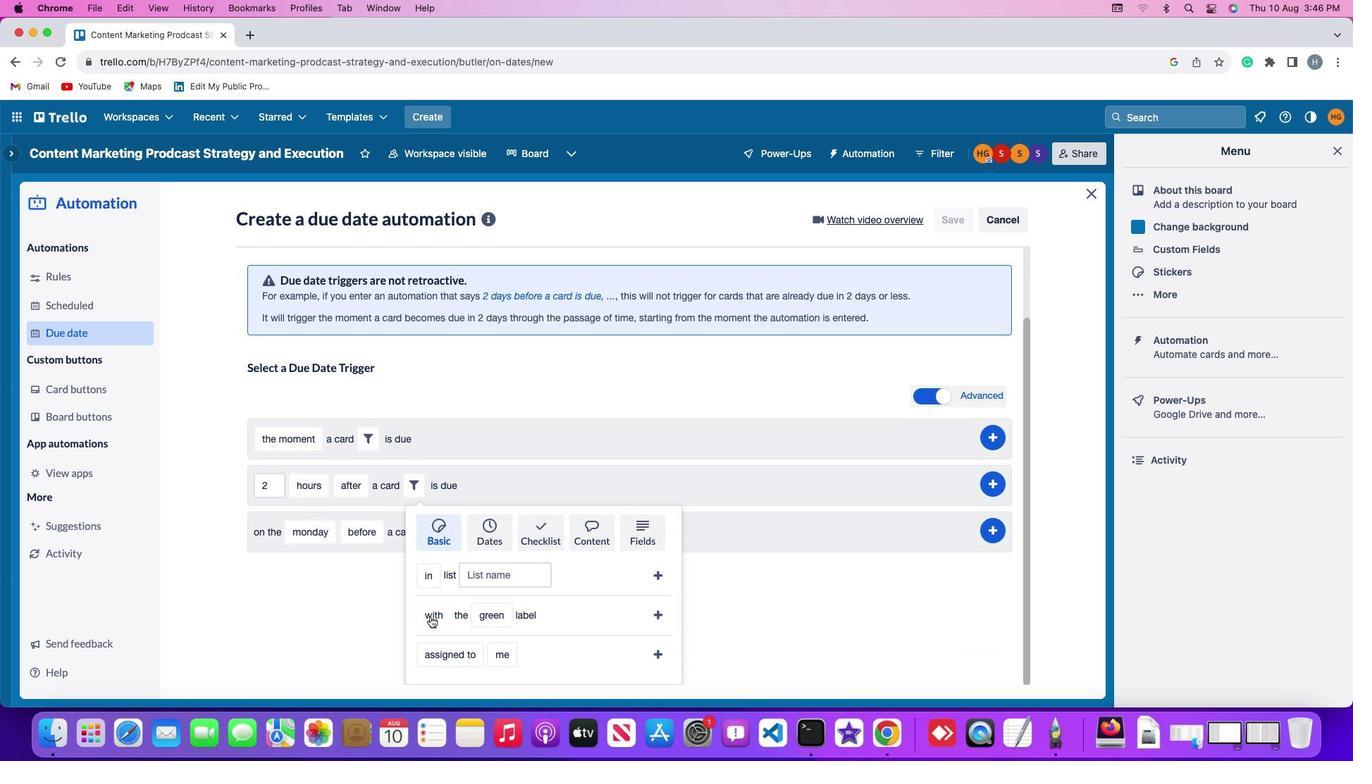 
Action: Mouse moved to (446, 565)
Screenshot: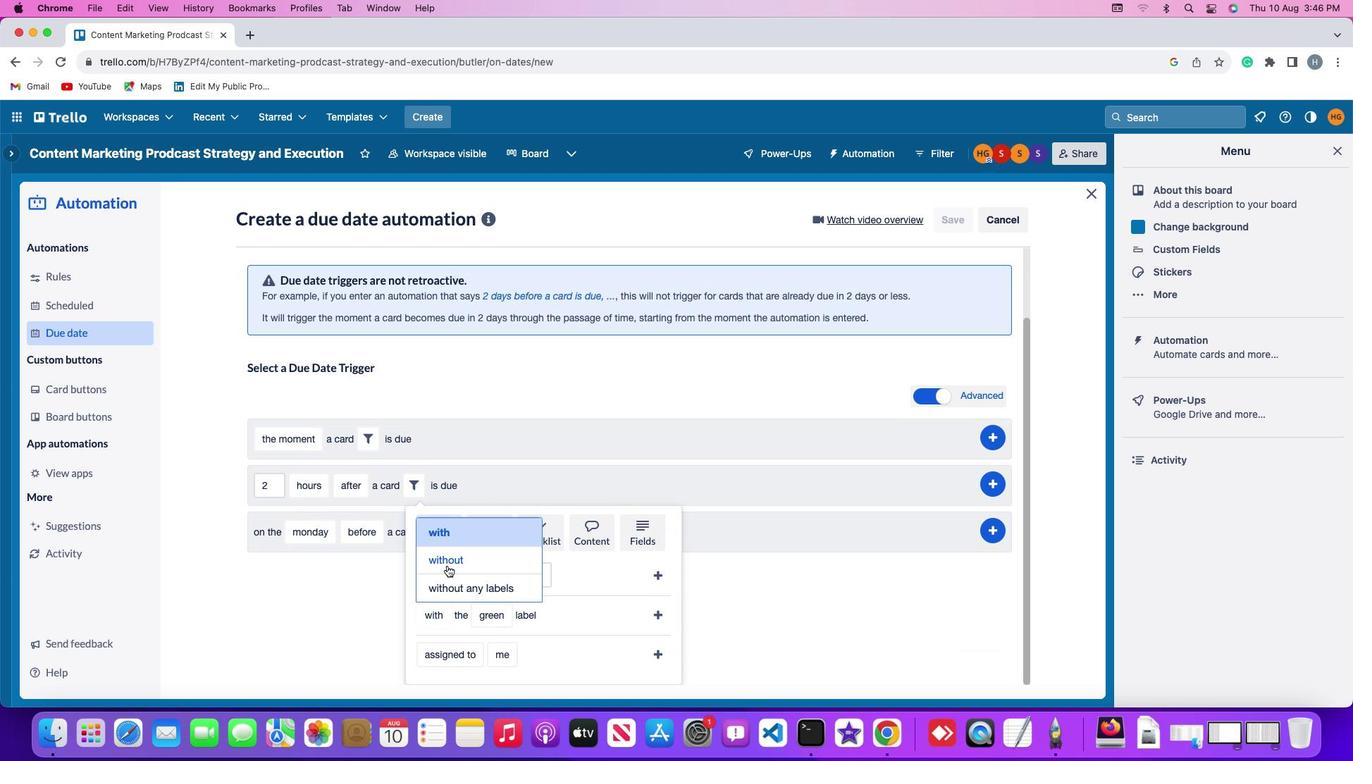 
Action: Mouse pressed left at (446, 565)
Screenshot: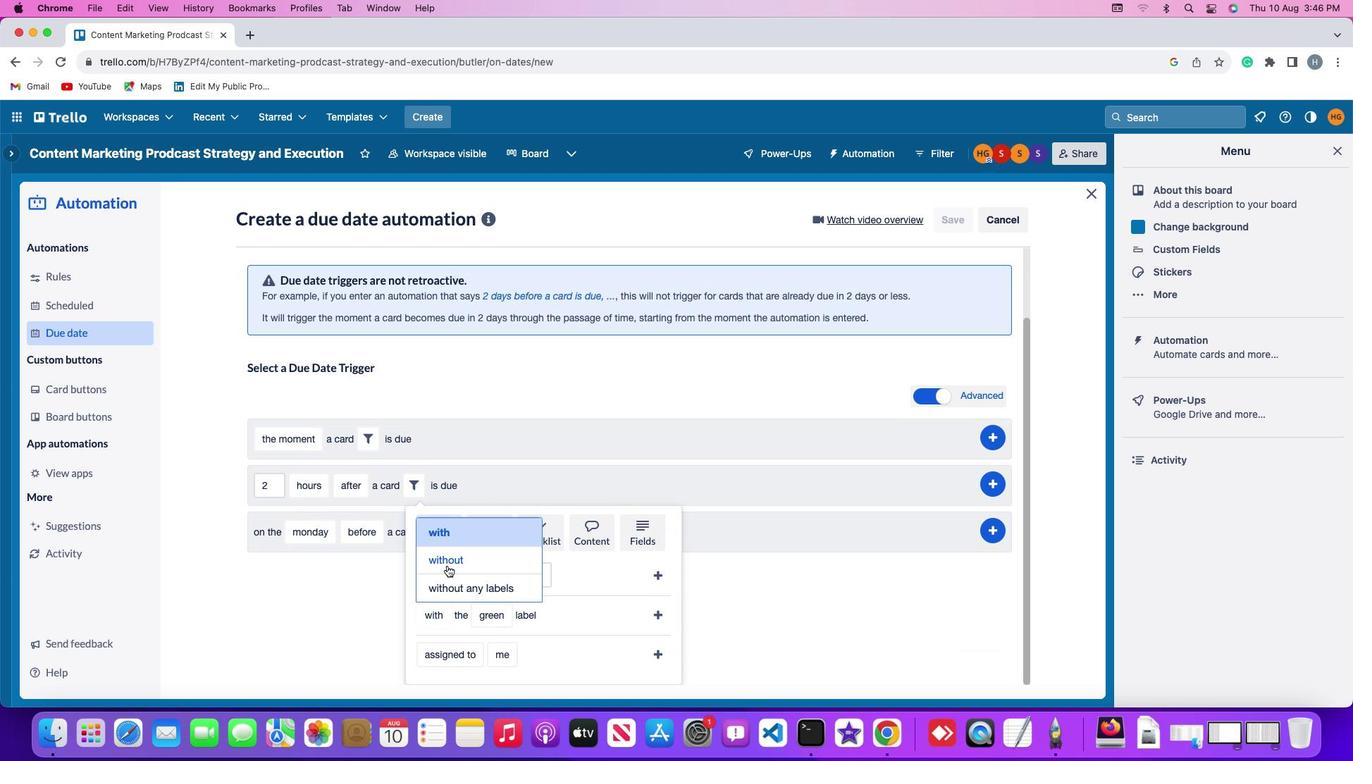 
Action: Mouse moved to (499, 610)
Screenshot: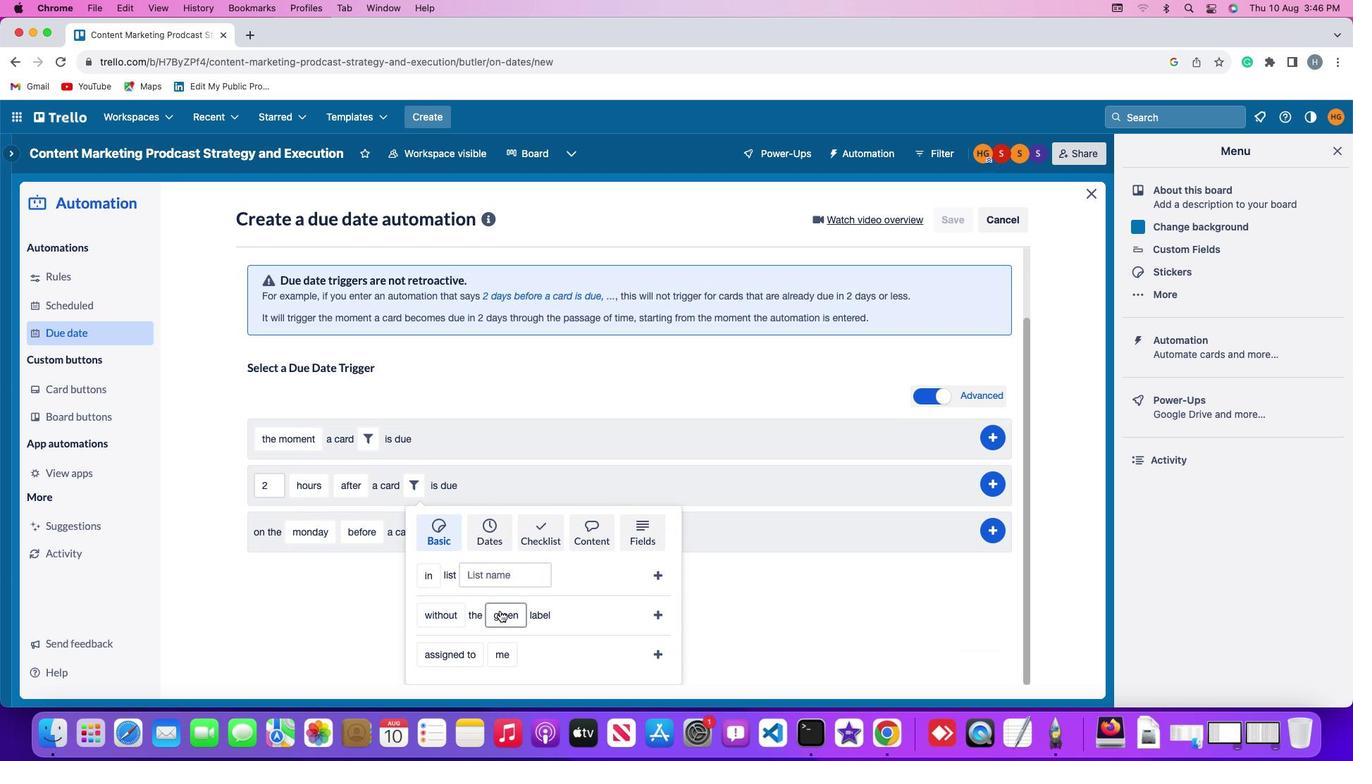
Action: Mouse pressed left at (499, 610)
Screenshot: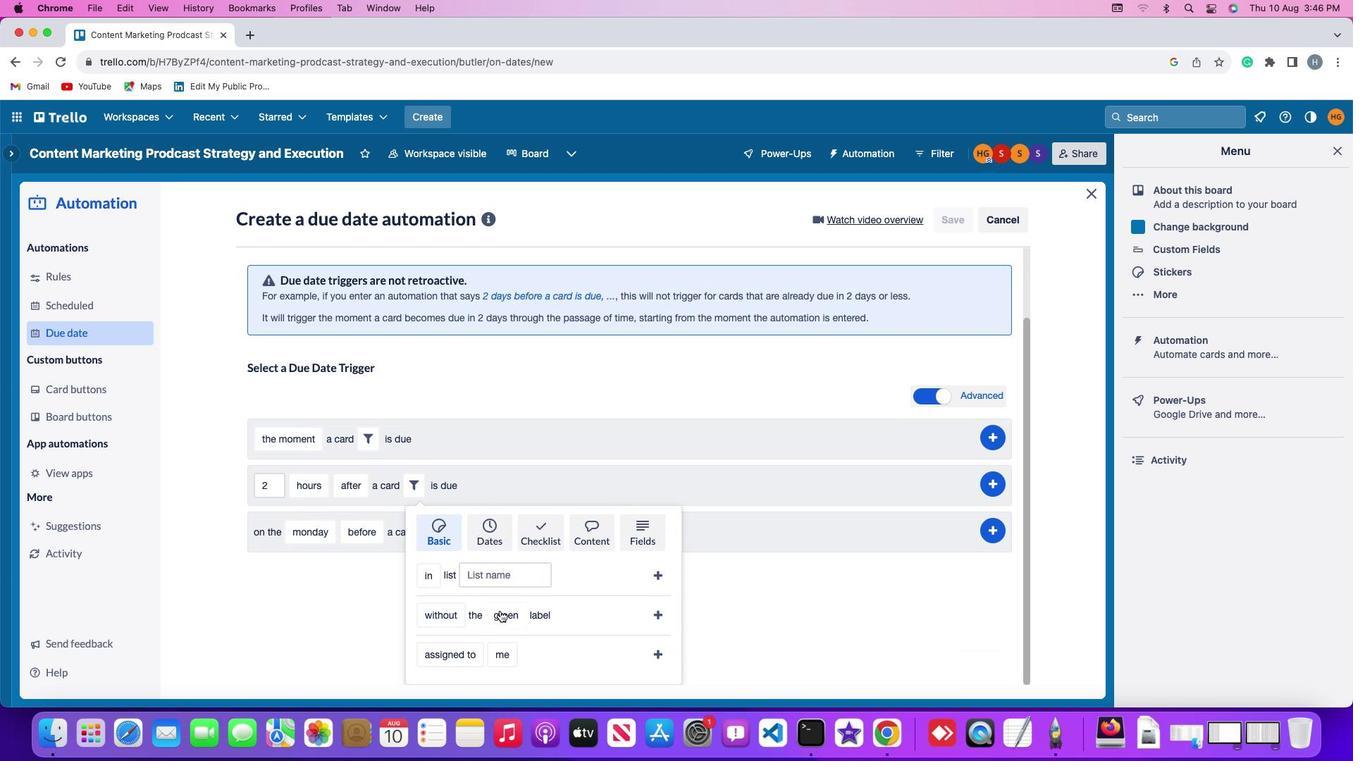 
Action: Mouse moved to (515, 584)
Screenshot: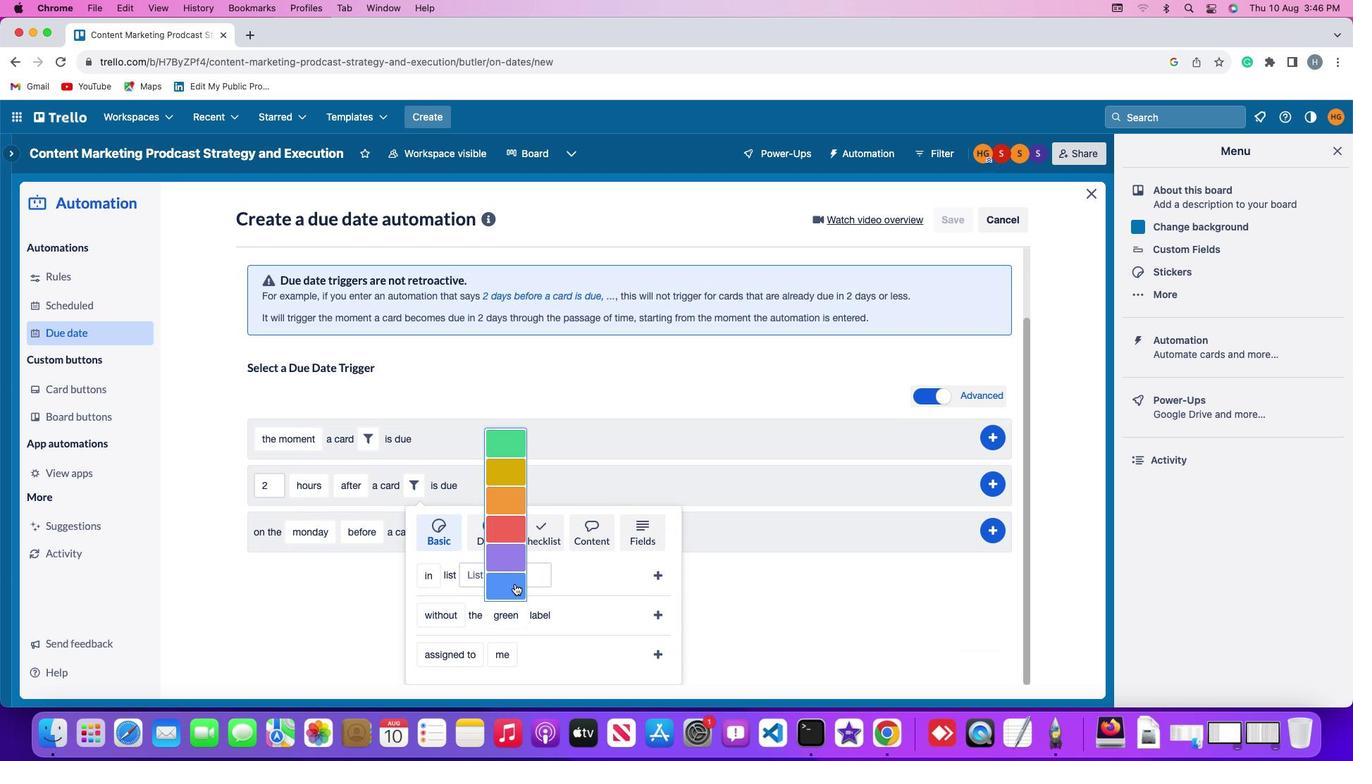 
Action: Mouse pressed left at (515, 584)
Screenshot: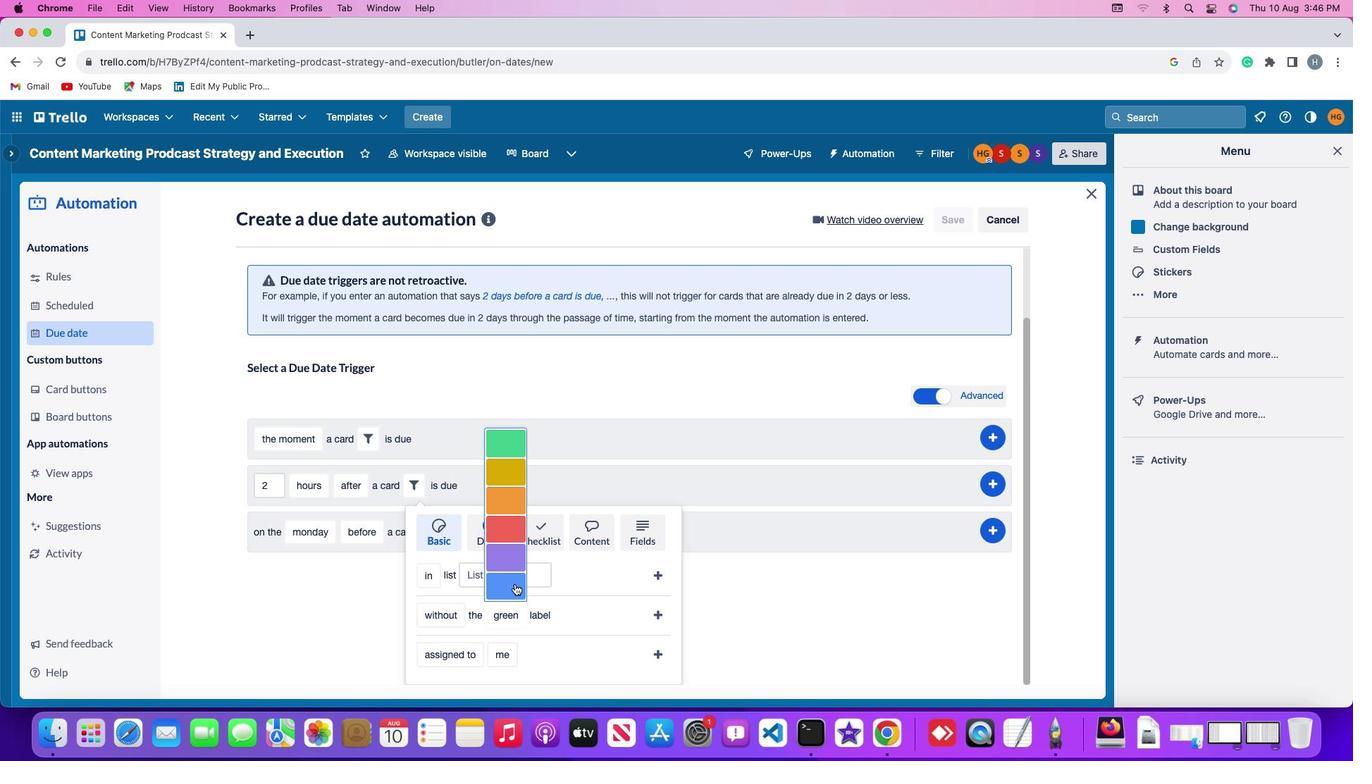 
Action: Mouse moved to (661, 611)
Screenshot: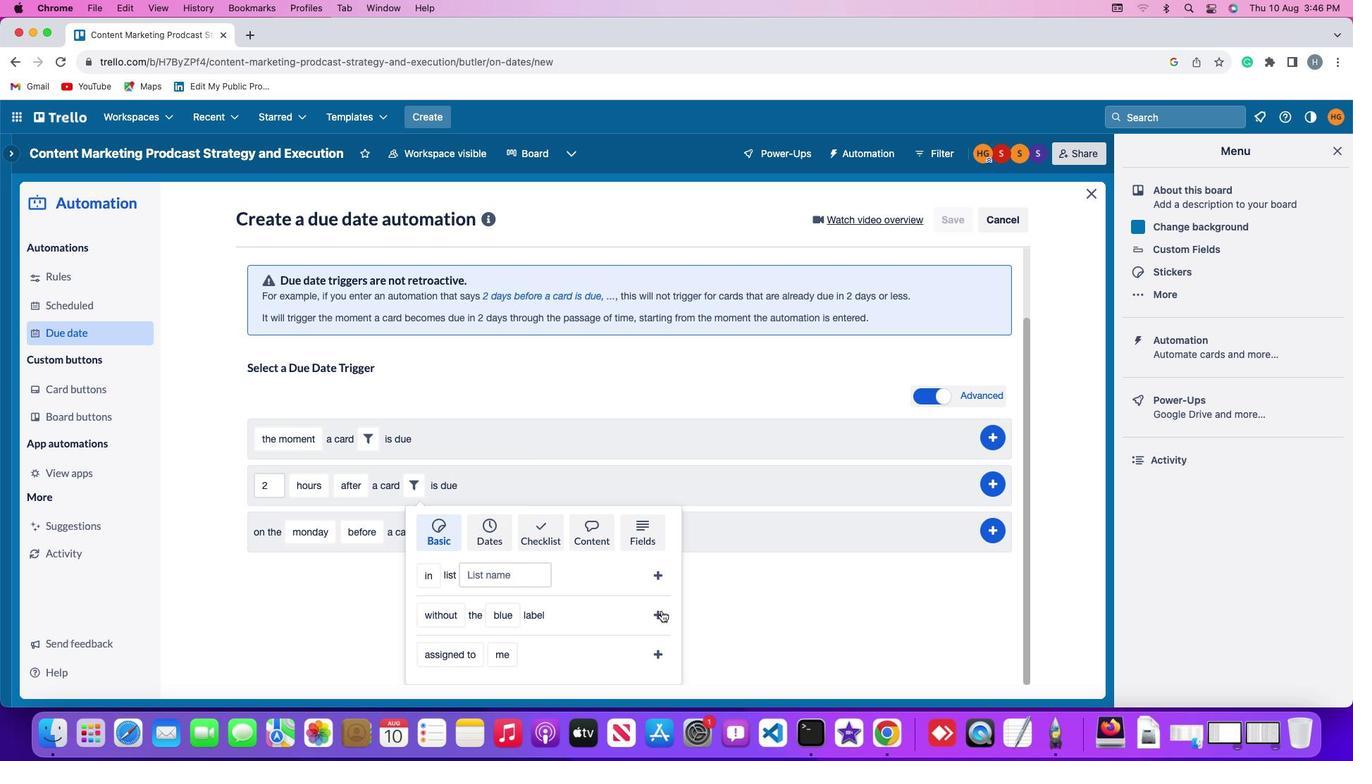 
Action: Mouse pressed left at (661, 611)
Screenshot: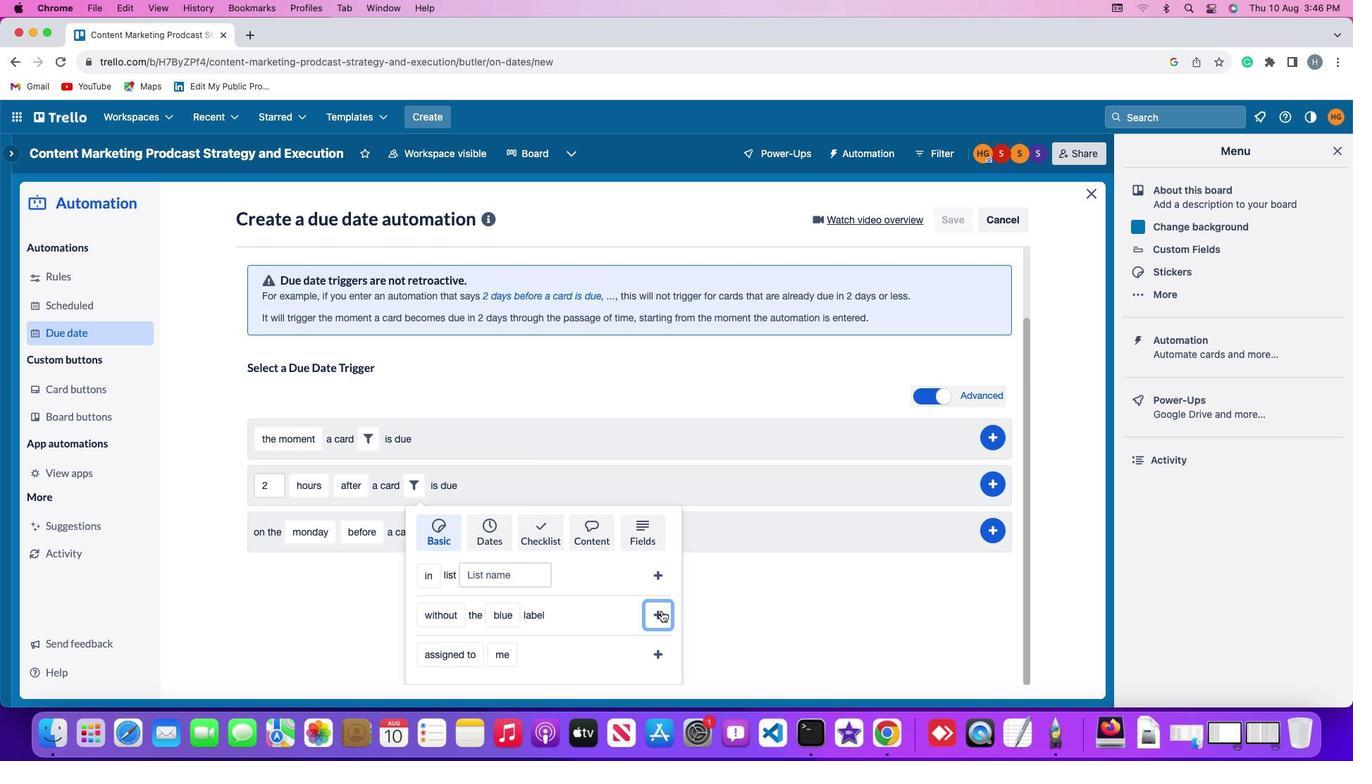
Action: Mouse moved to (997, 563)
Screenshot: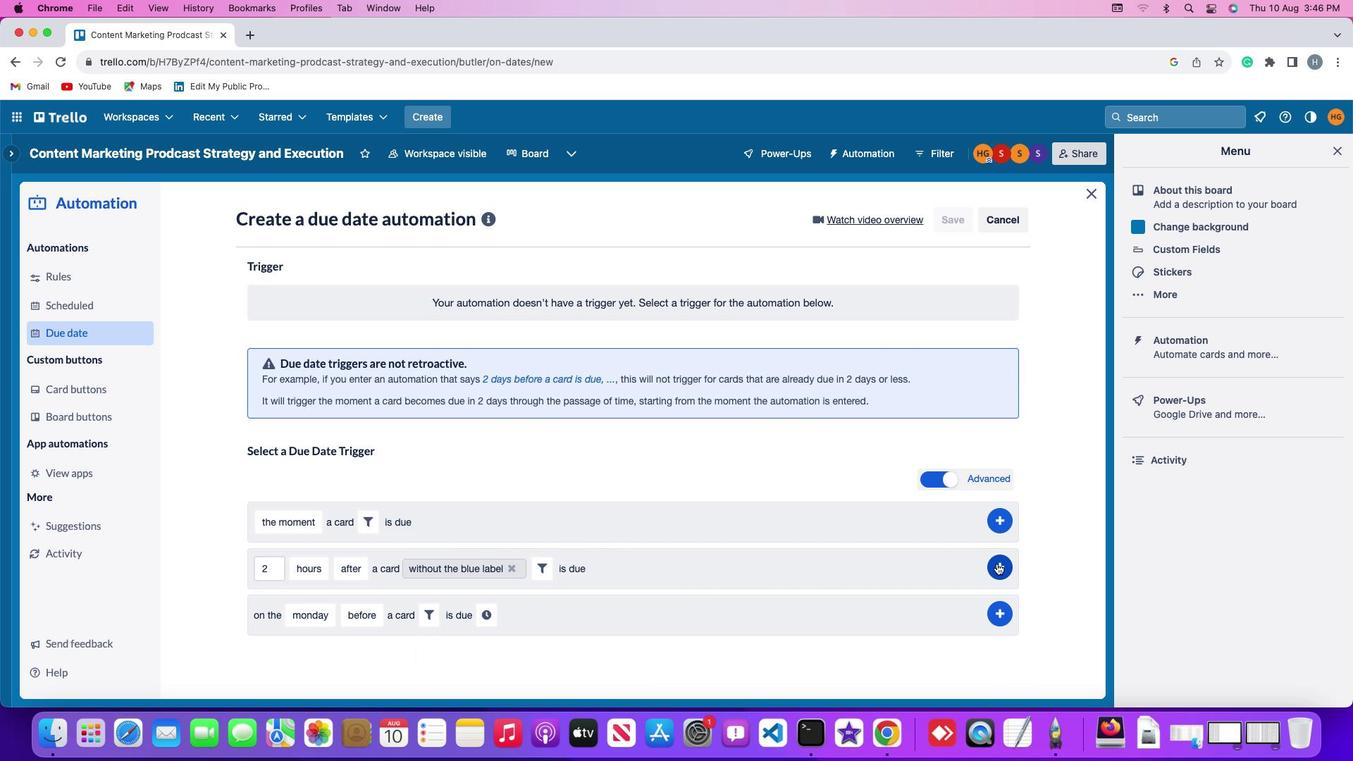 
Action: Mouse pressed left at (997, 563)
Screenshot: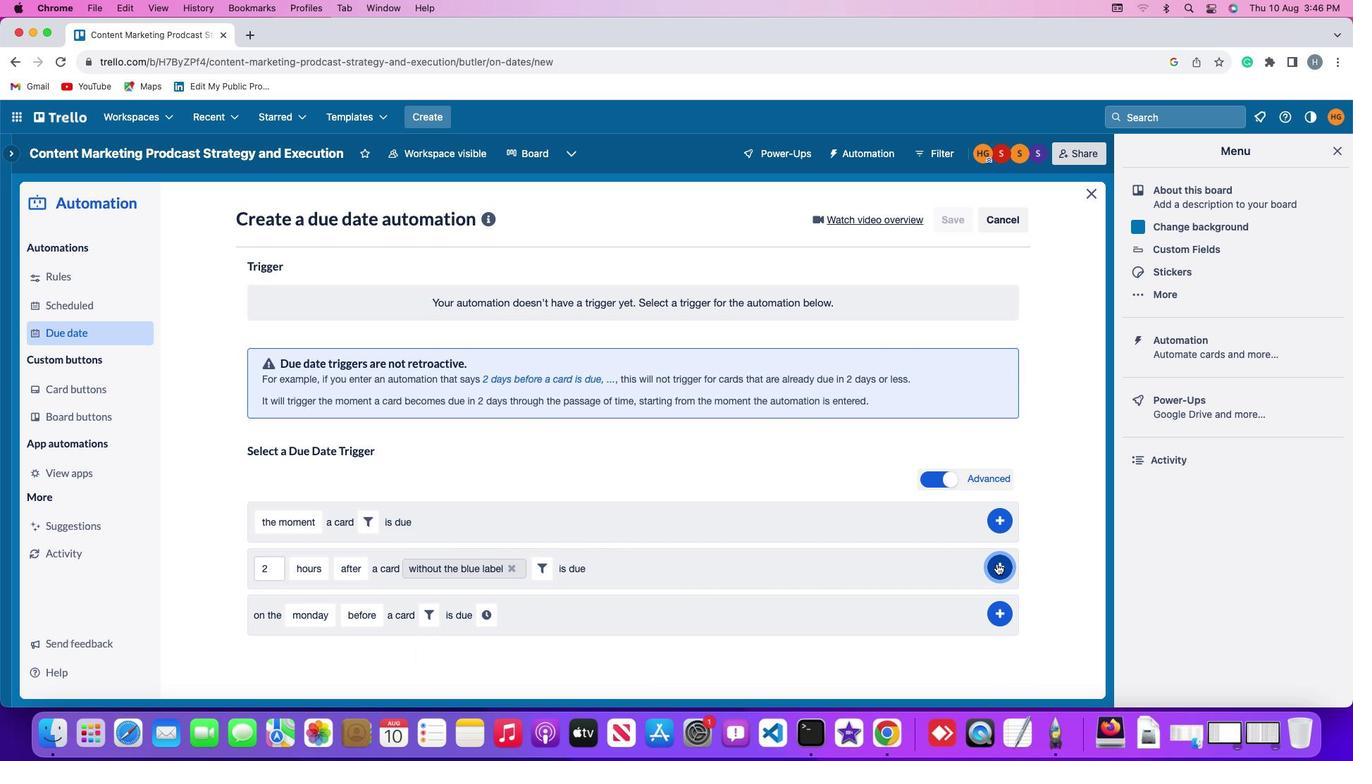 
Action: Mouse moved to (1067, 463)
Screenshot: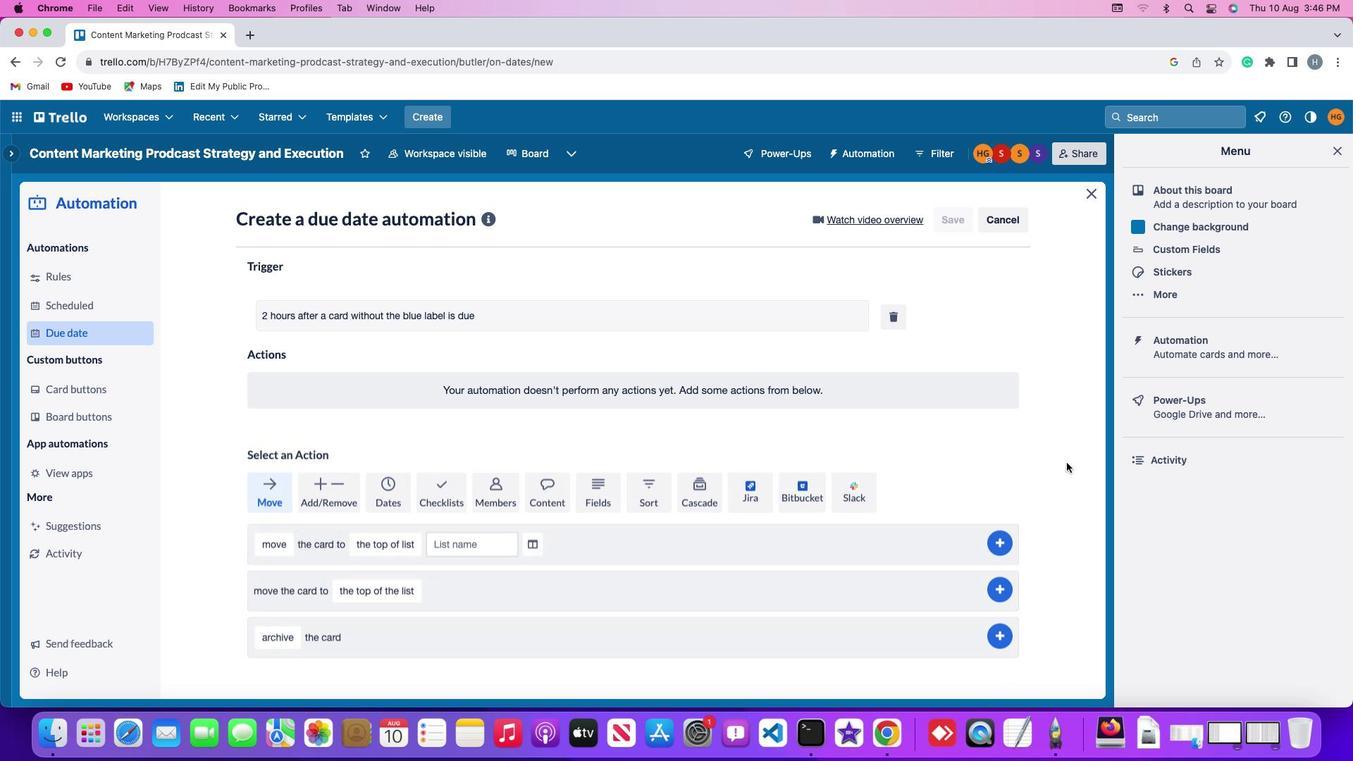 
